 Task: Open a blank sheet, save the file as Selfcare.doc and add heading 'Self Care'Self Care ,with the parapraph,with the parapraph Self-care involves prioritizing one's physical, emotional, and mental well-being. It includes activities such as exercise, rest, pursuing hobbies, and setting boundaries. Engaging in self-care practices is essential for maintaining balance, preventing burnout, and nurturing a healthy relationship with oneself.Apply Font Style Freestyle Script And font size 12. Apply font style in  Heading Engravers MT and font size 14 Change heading alignment to  Left
Action: Mouse moved to (30, 23)
Screenshot: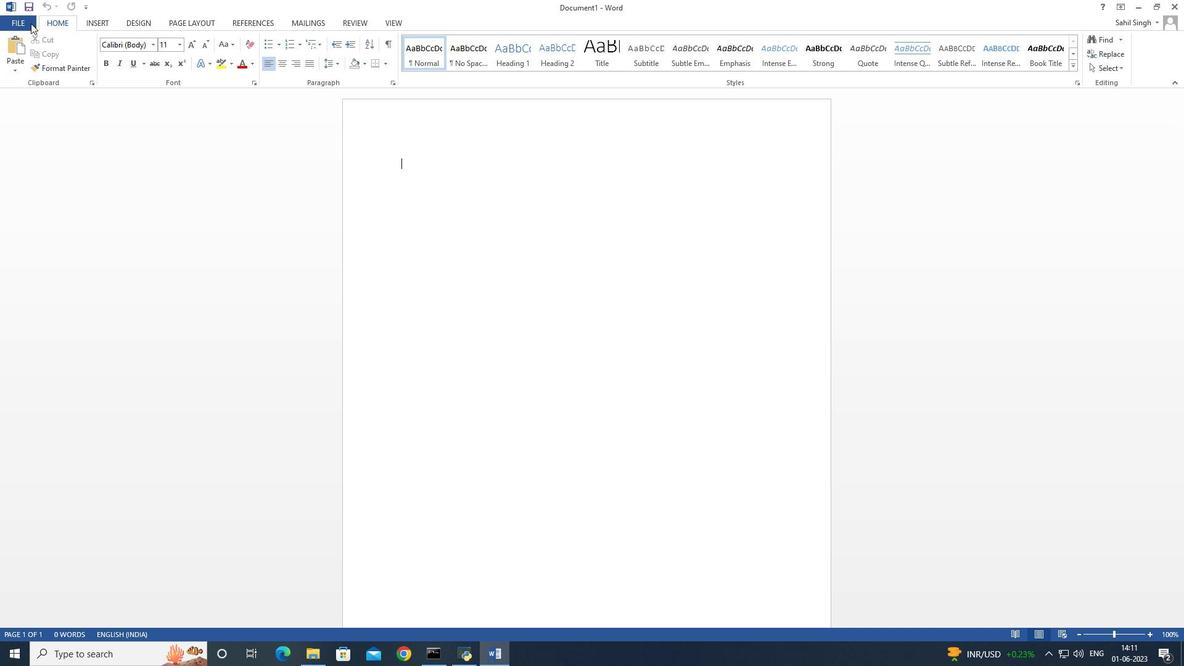 
Action: Mouse pressed left at (30, 23)
Screenshot: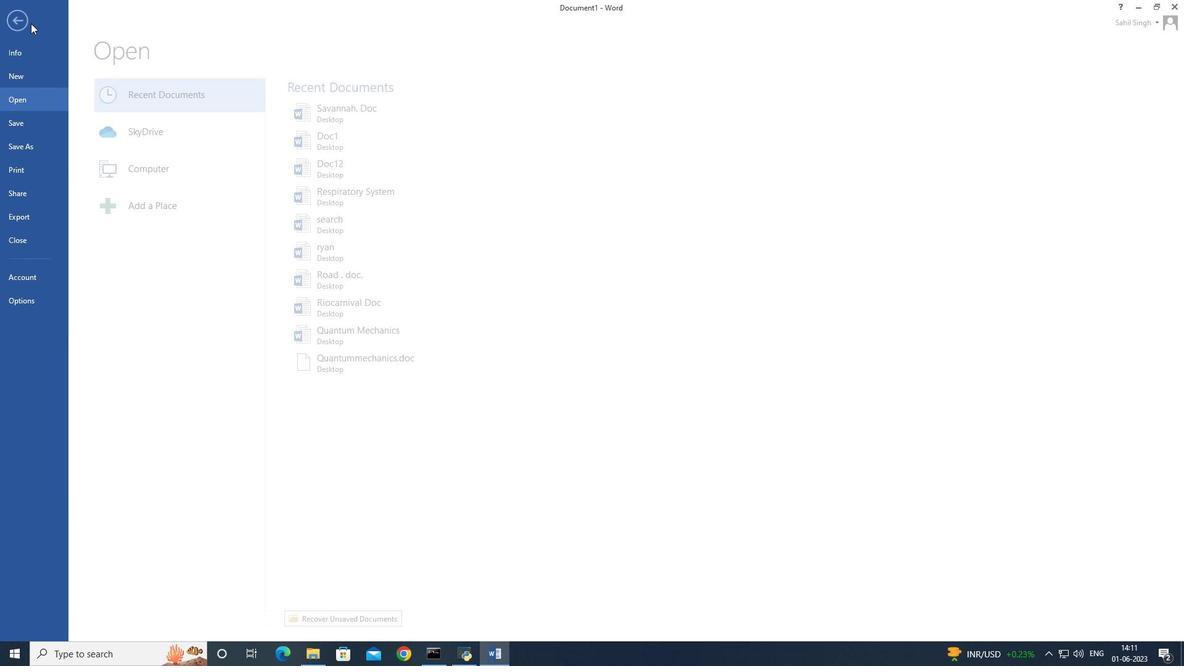 
Action: Mouse moved to (37, 80)
Screenshot: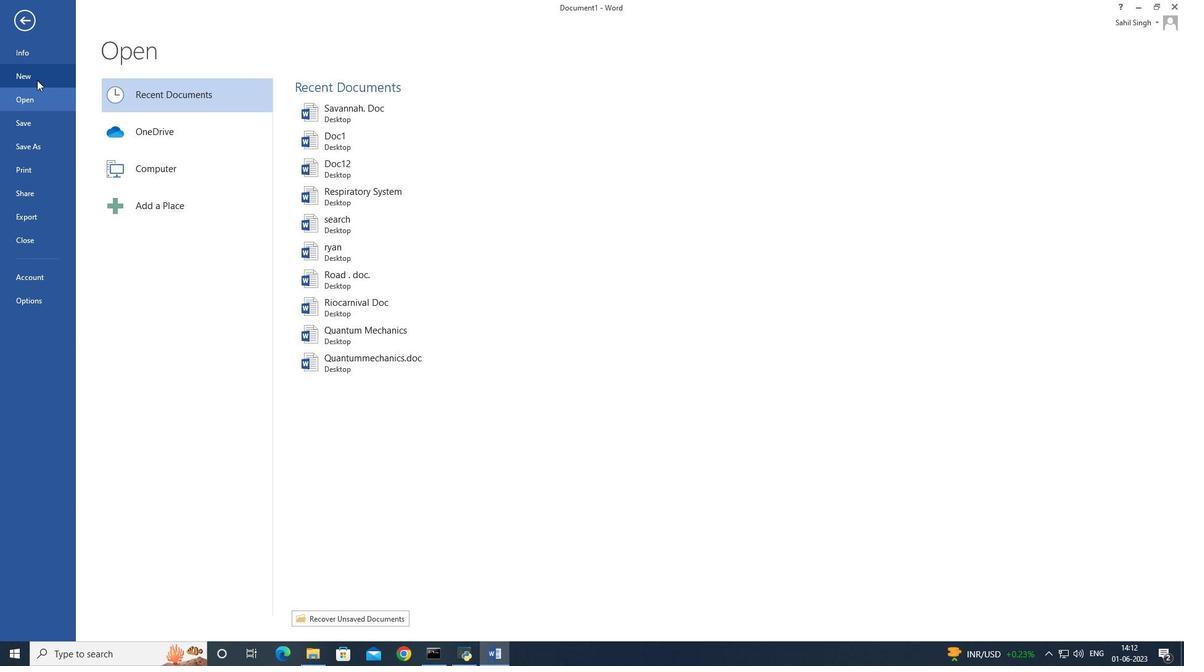 
Action: Mouse pressed left at (37, 80)
Screenshot: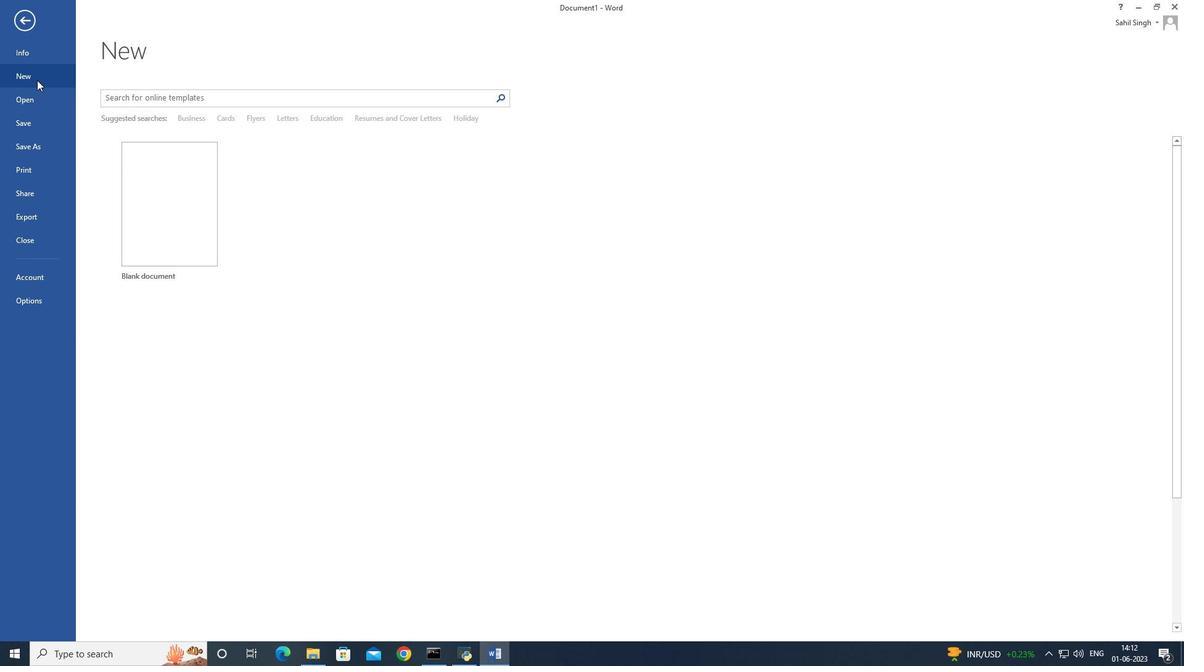 
Action: Mouse moved to (153, 244)
Screenshot: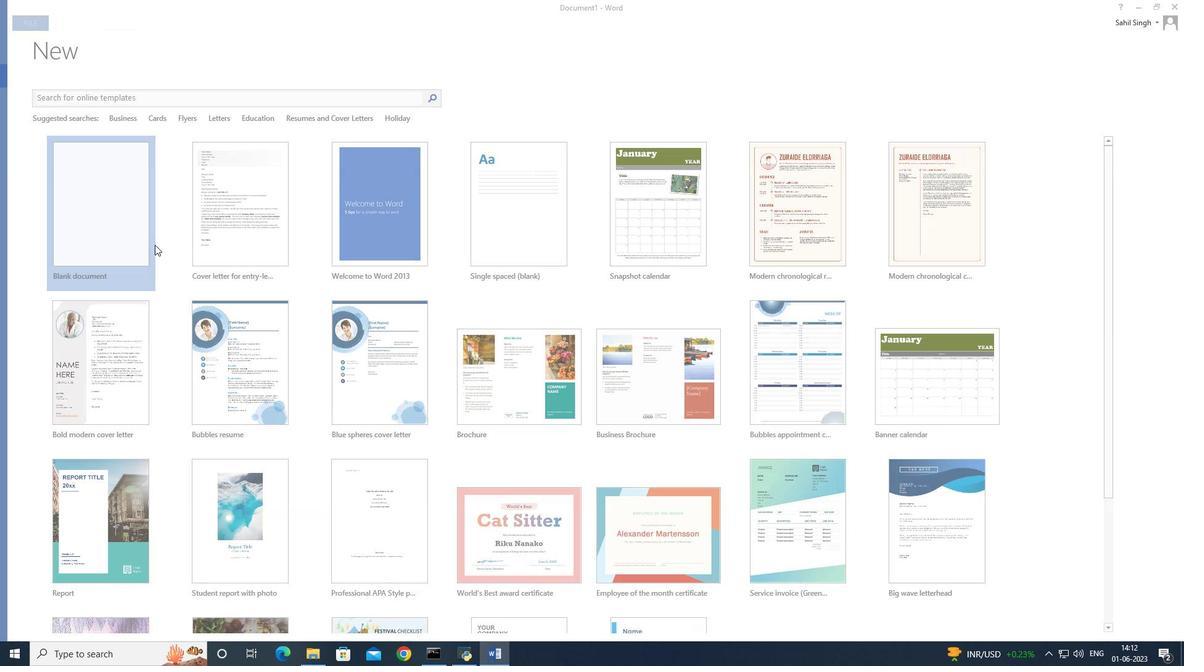 
Action: Mouse pressed left at (153, 244)
Screenshot: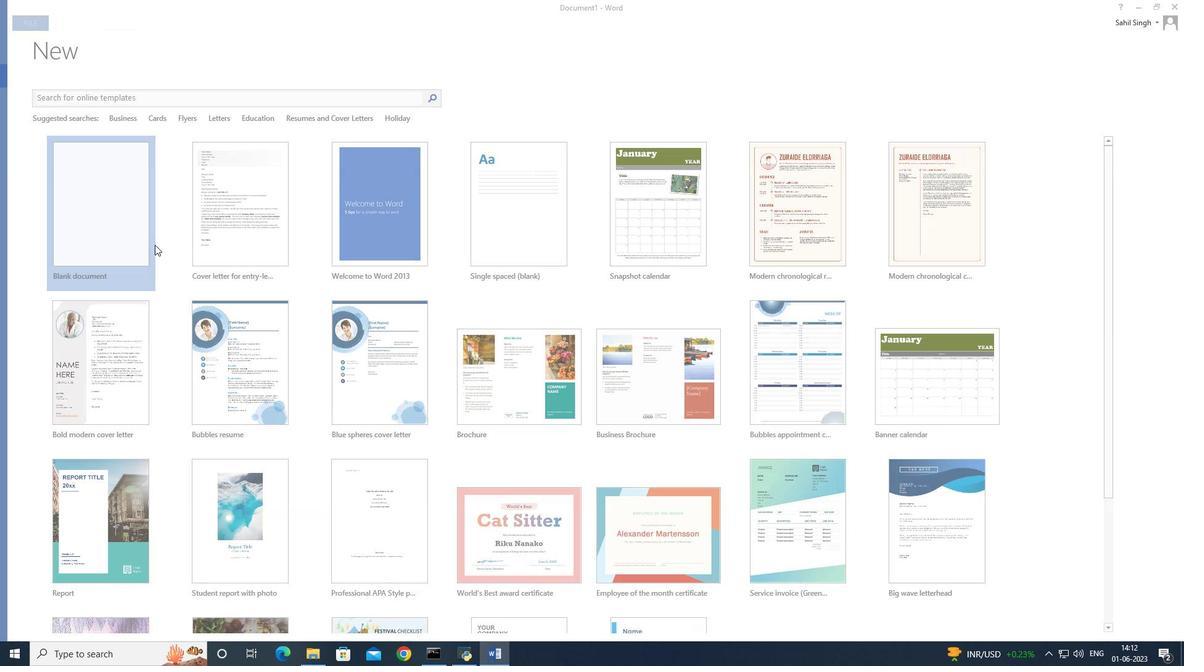 
Action: Mouse moved to (17, 22)
Screenshot: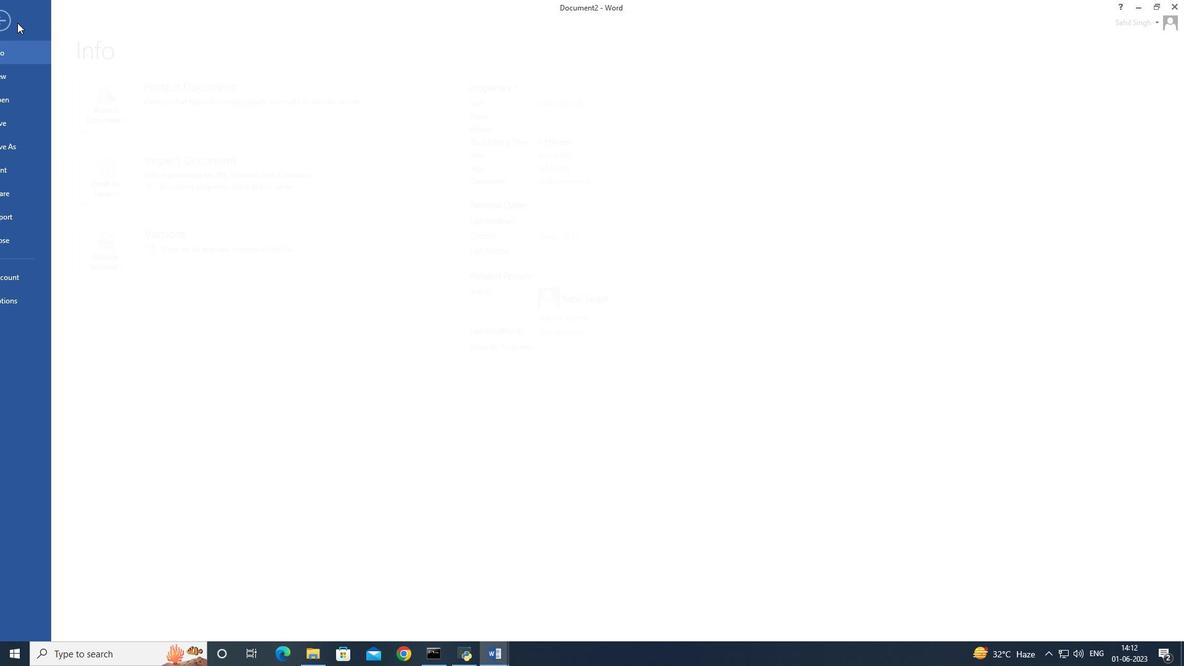 
Action: Mouse pressed left at (17, 22)
Screenshot: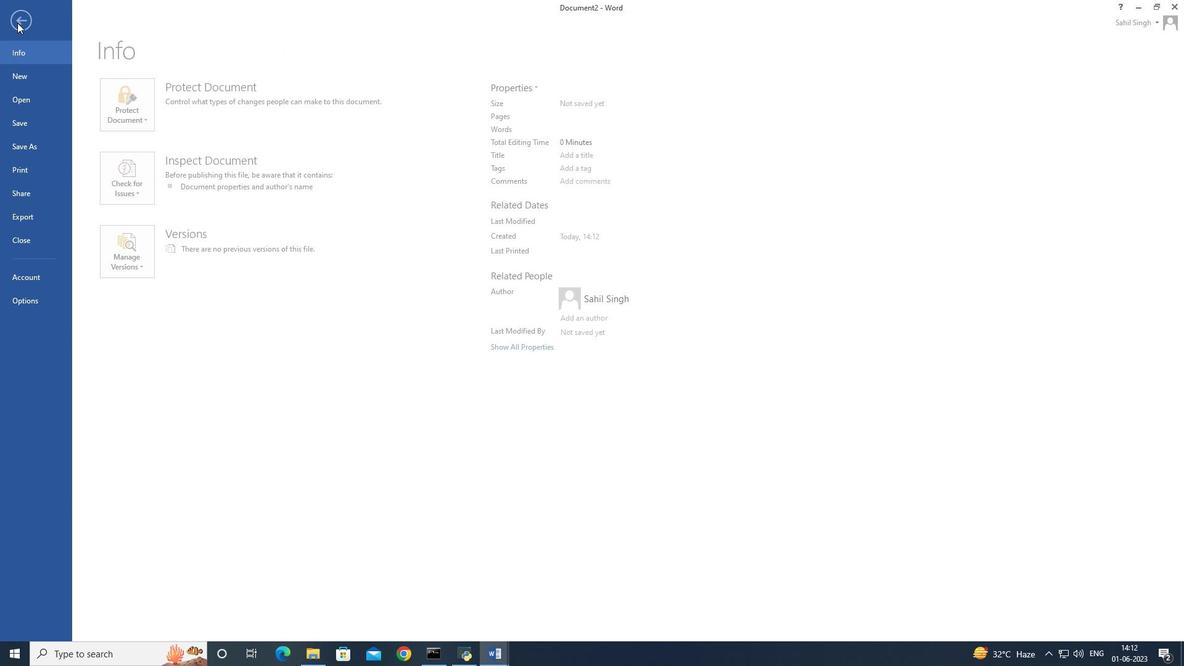 
Action: Mouse moved to (42, 147)
Screenshot: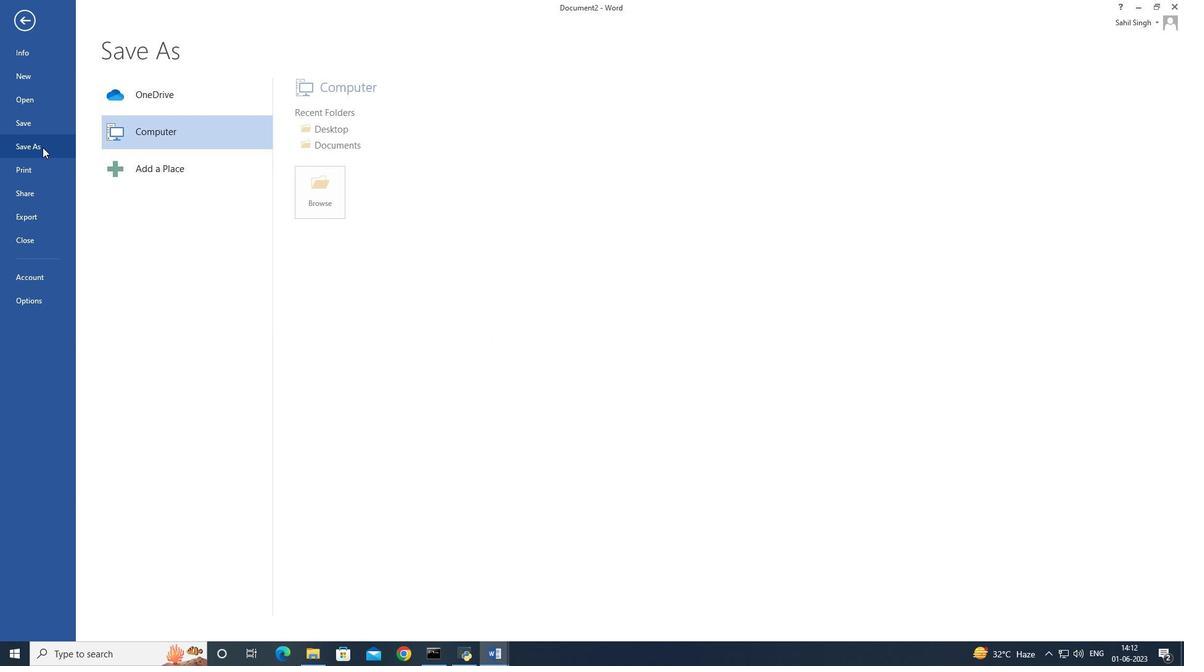
Action: Mouse pressed left at (42, 147)
Screenshot: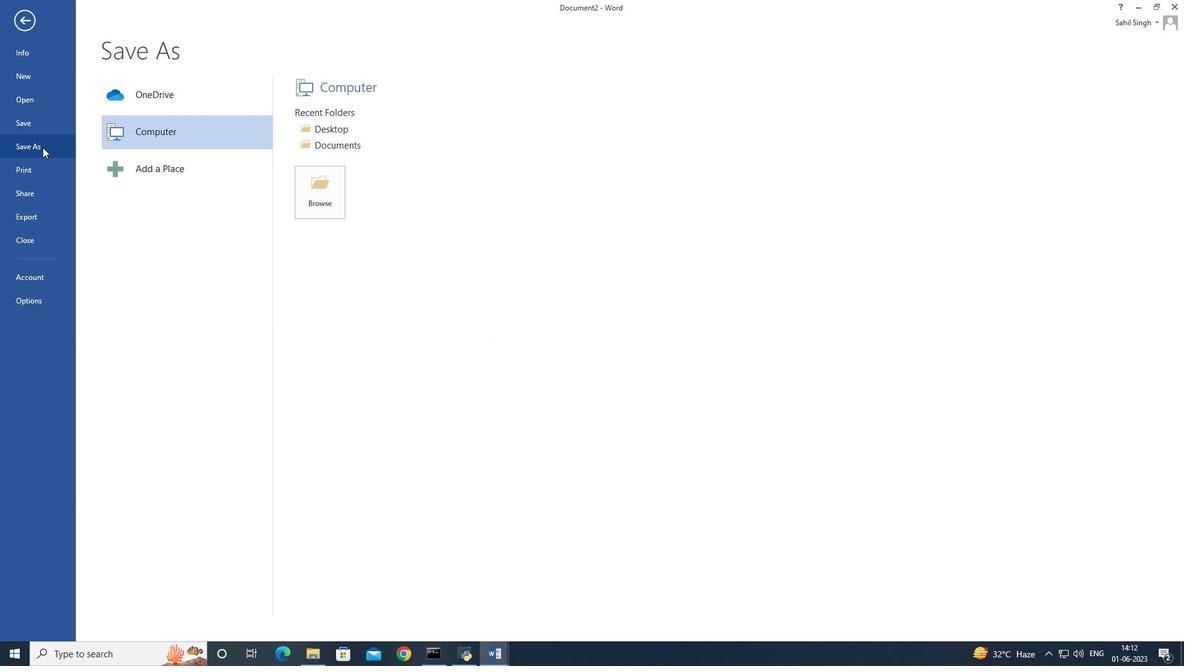 
Action: Mouse moved to (373, 127)
Screenshot: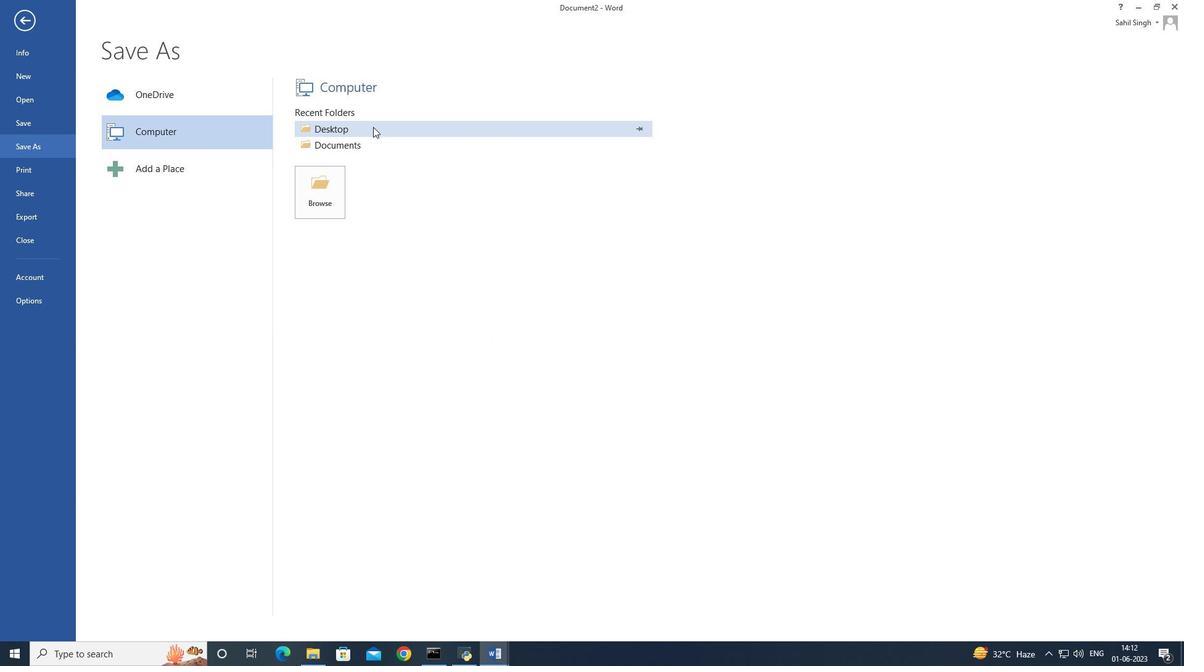 
Action: Mouse pressed left at (373, 127)
Screenshot: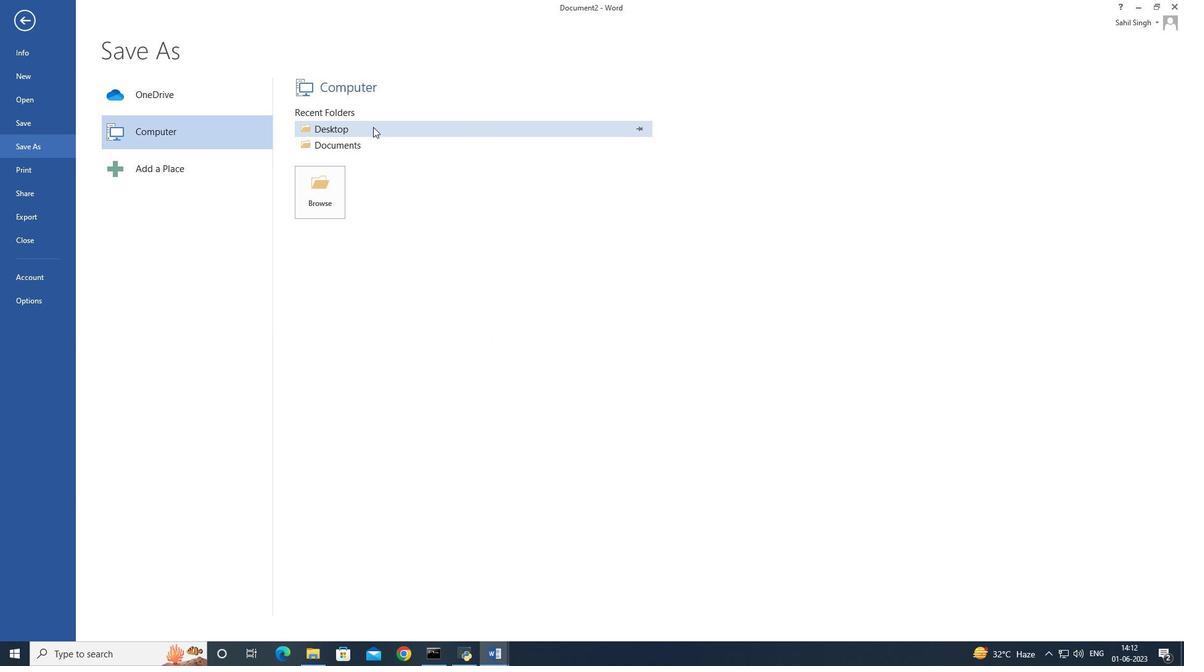 
Action: Mouse moved to (206, 237)
Screenshot: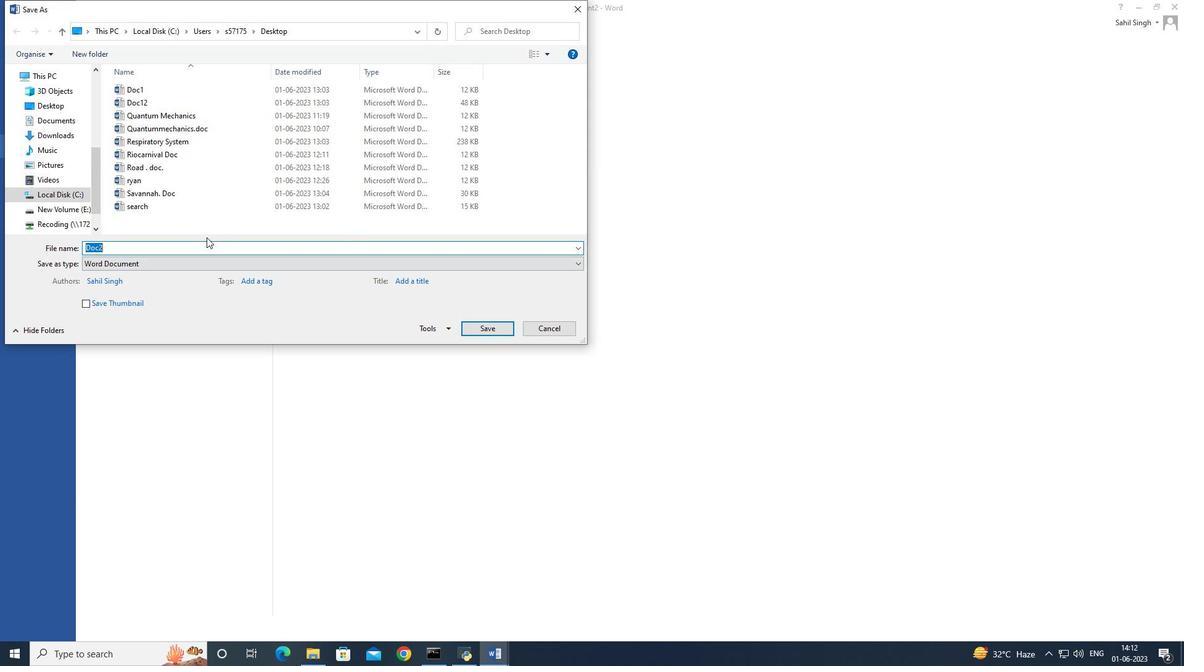 
Action: Key pressed <Key.backspace><Key.shift>Selfcare<Key.space>.<Key.space>doc
Screenshot: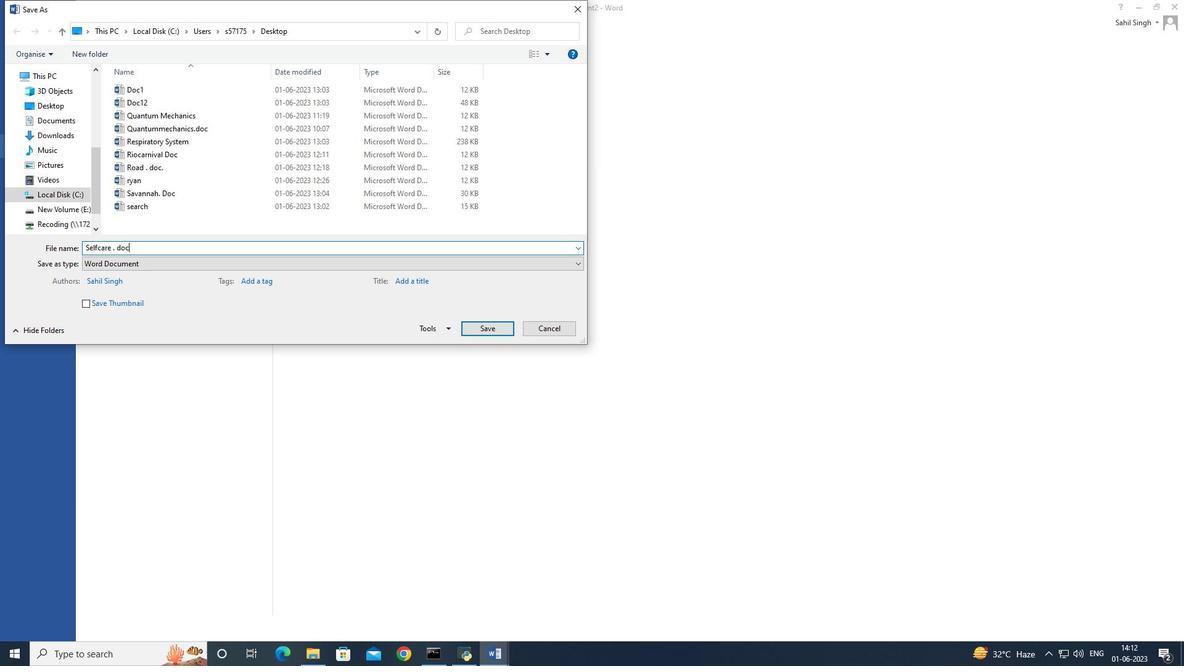 
Action: Mouse moved to (492, 328)
Screenshot: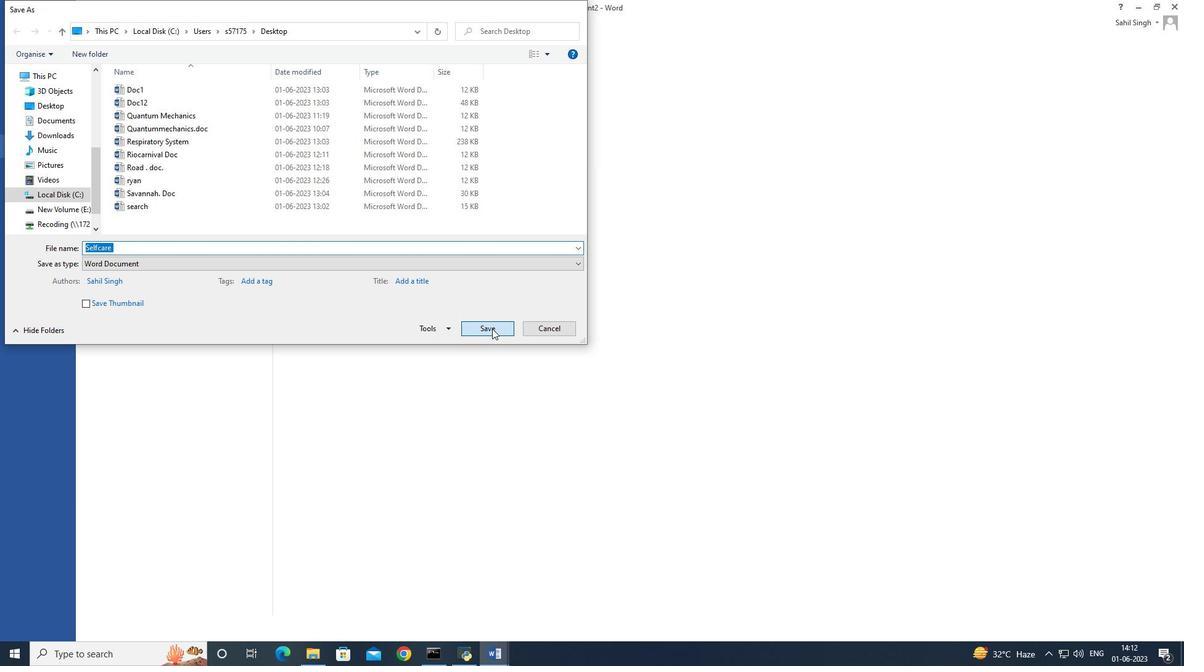 
Action: Mouse pressed left at (492, 328)
Screenshot: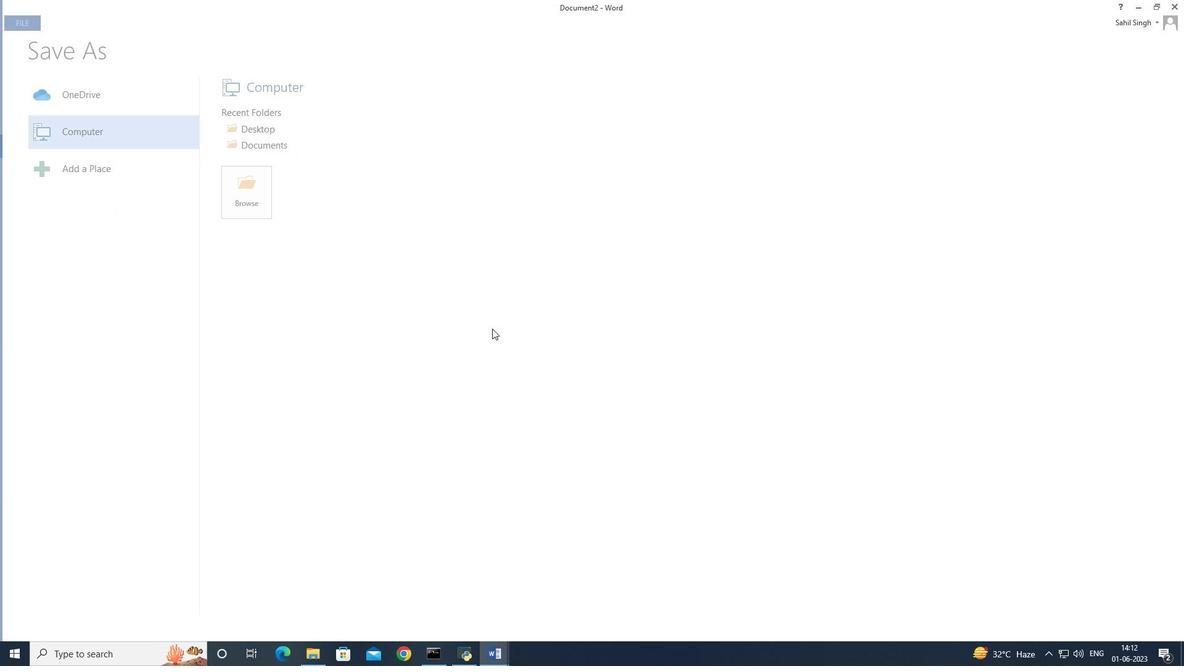 
Action: Mouse moved to (612, 48)
Screenshot: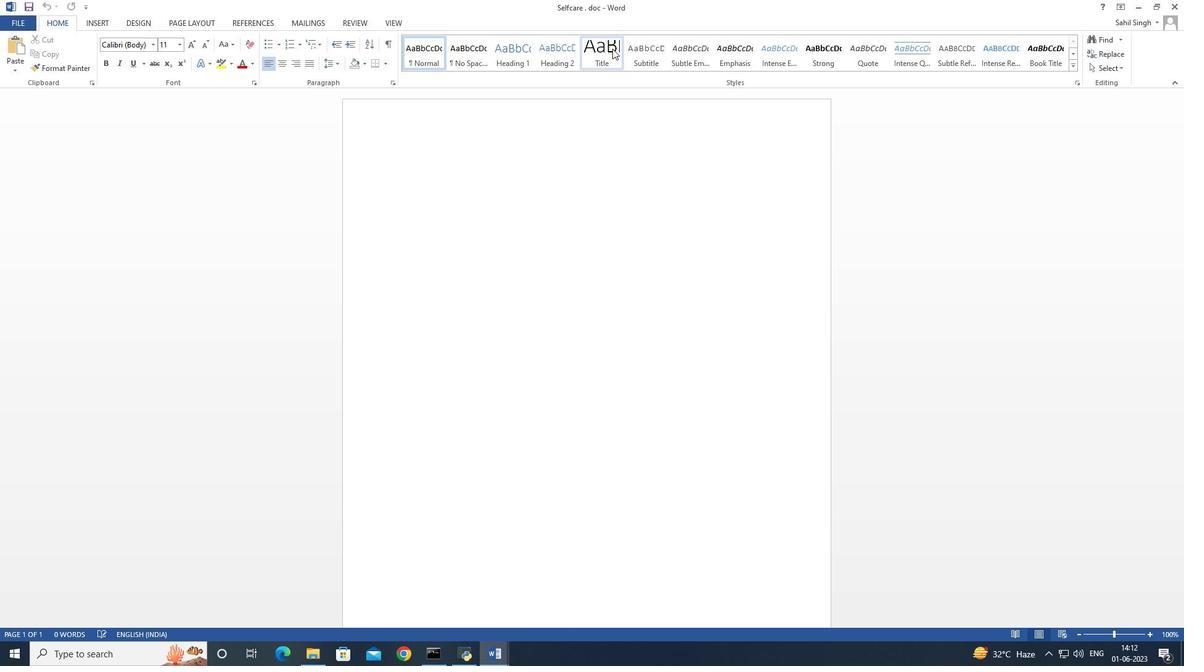 
Action: Mouse pressed left at (609, 48)
Screenshot: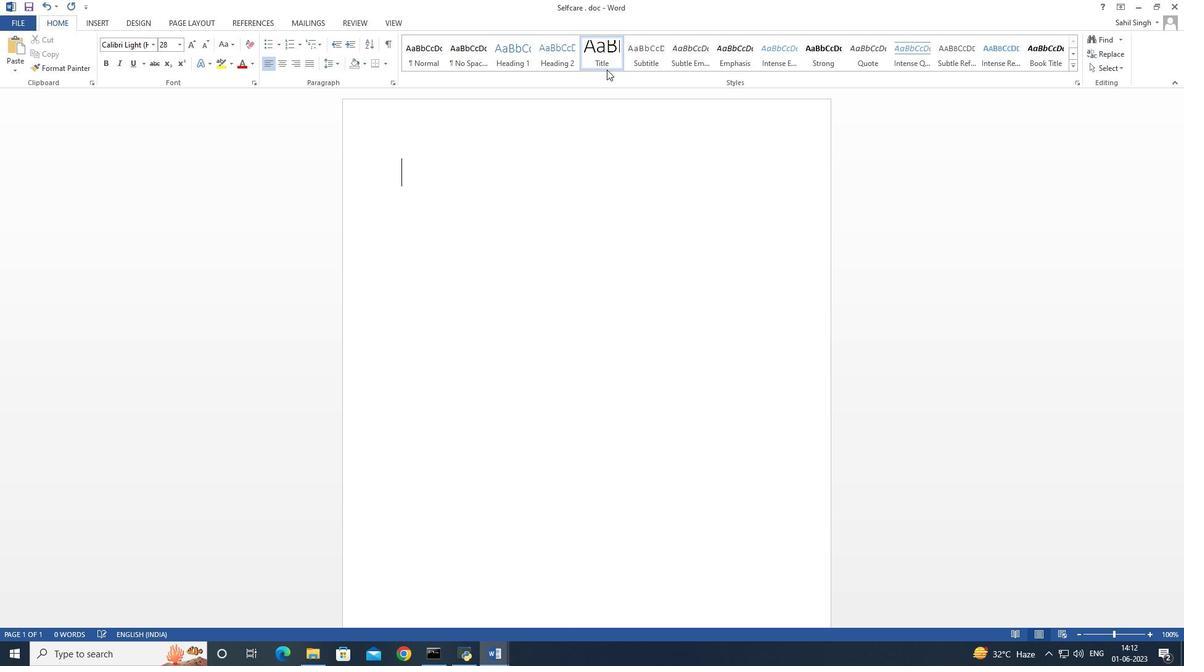 
Action: Mouse moved to (480, 240)
Screenshot: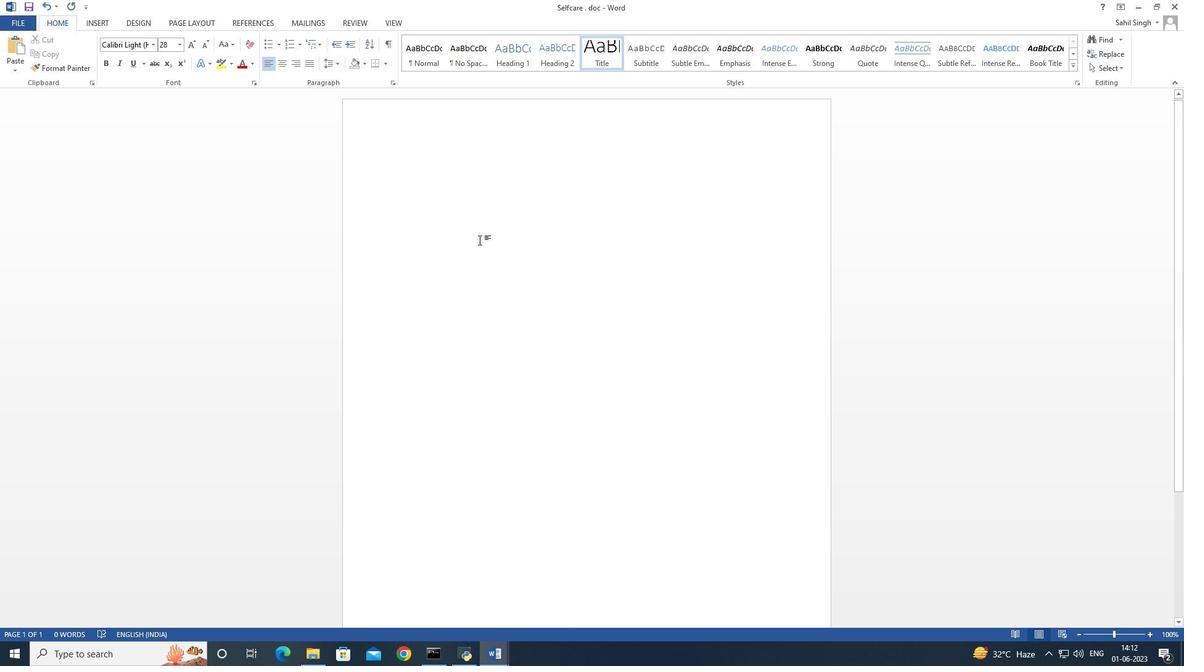 
Action: Key pressed <Key.shift>Self<Key.space><Key.shift>Care<Key.space><Key.backspace><Key.space><Key.backspace><Key.backspace><Key.backspace><Key.backspace><Key.backspace><Key.backspace><Key.backspace><Key.backspace><Key.backspace><Key.backspace><Key.shift>Sw<Key.backspace>el;<Key.backspace>f<Key.space><Key.shift>Care<Key.down><Key.enter>
Screenshot: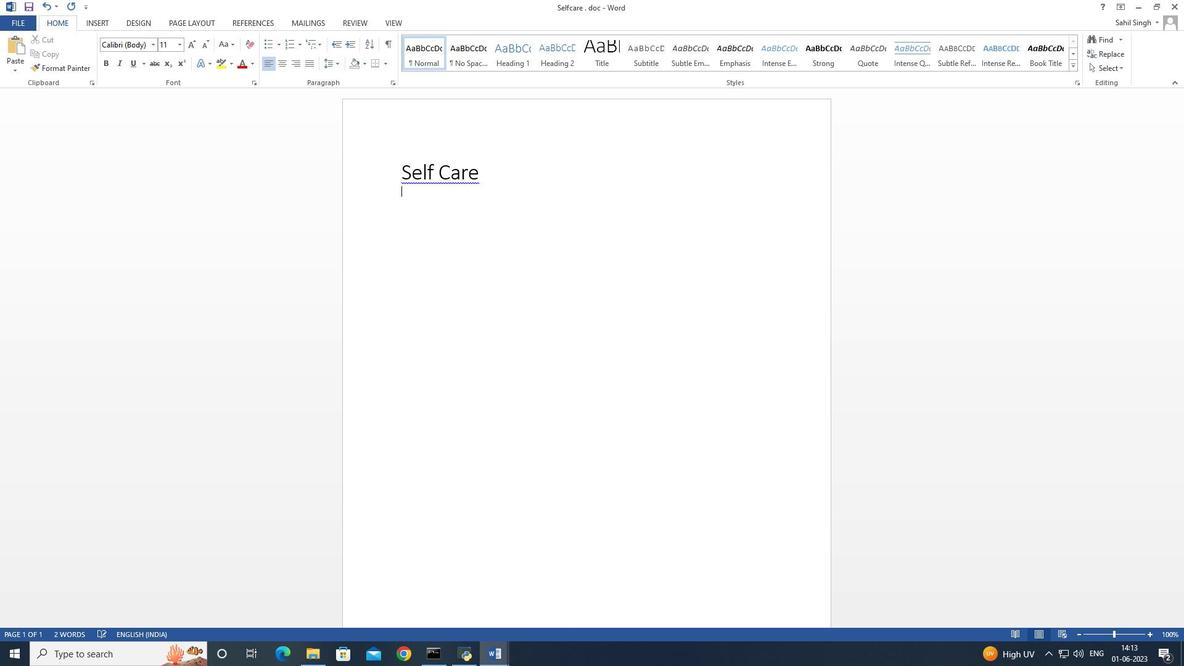 
Action: Mouse moved to (382, 195)
Screenshot: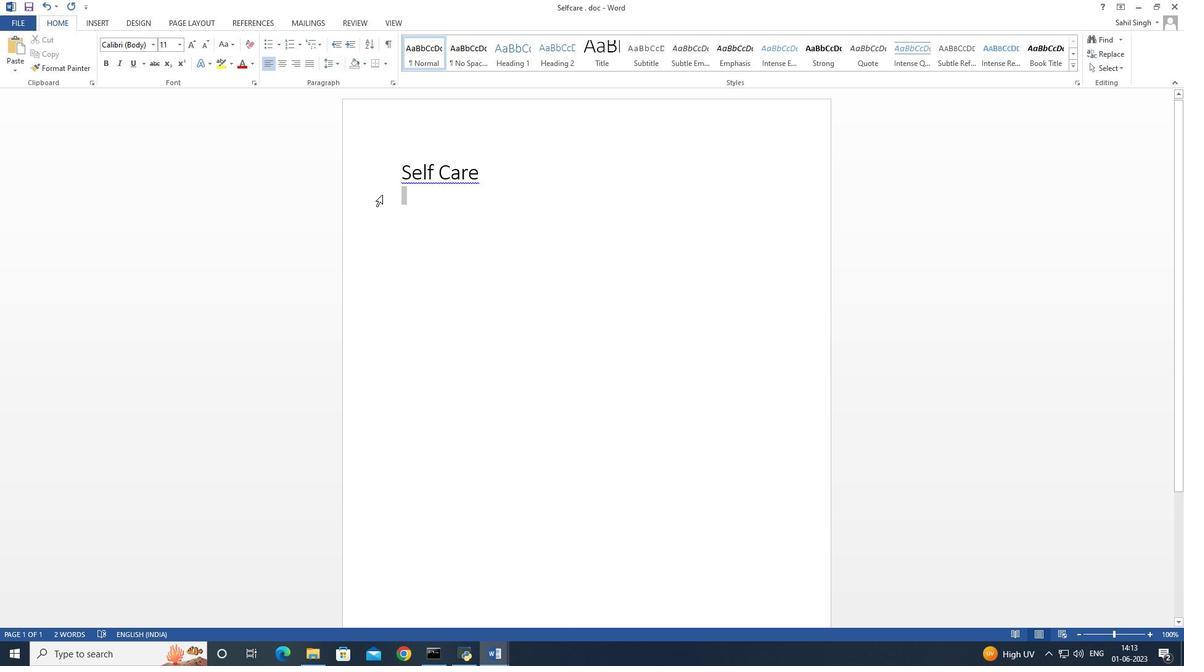 
Action: Mouse pressed left at (382, 195)
Screenshot: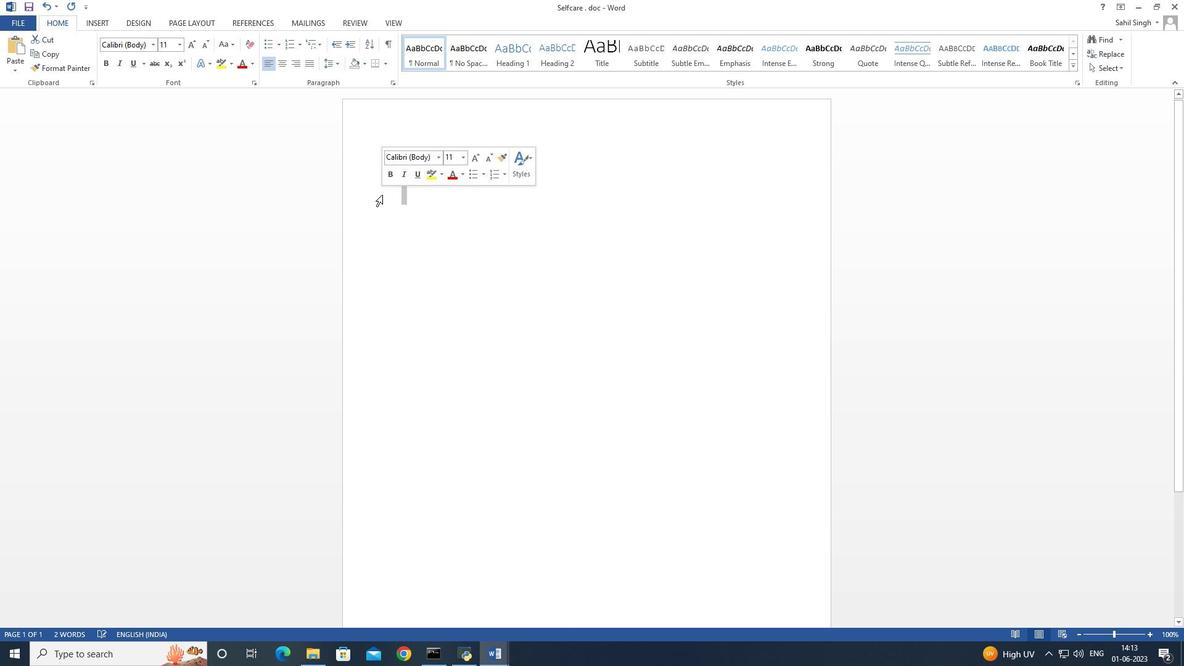 
Action: Mouse moved to (559, 241)
Screenshot: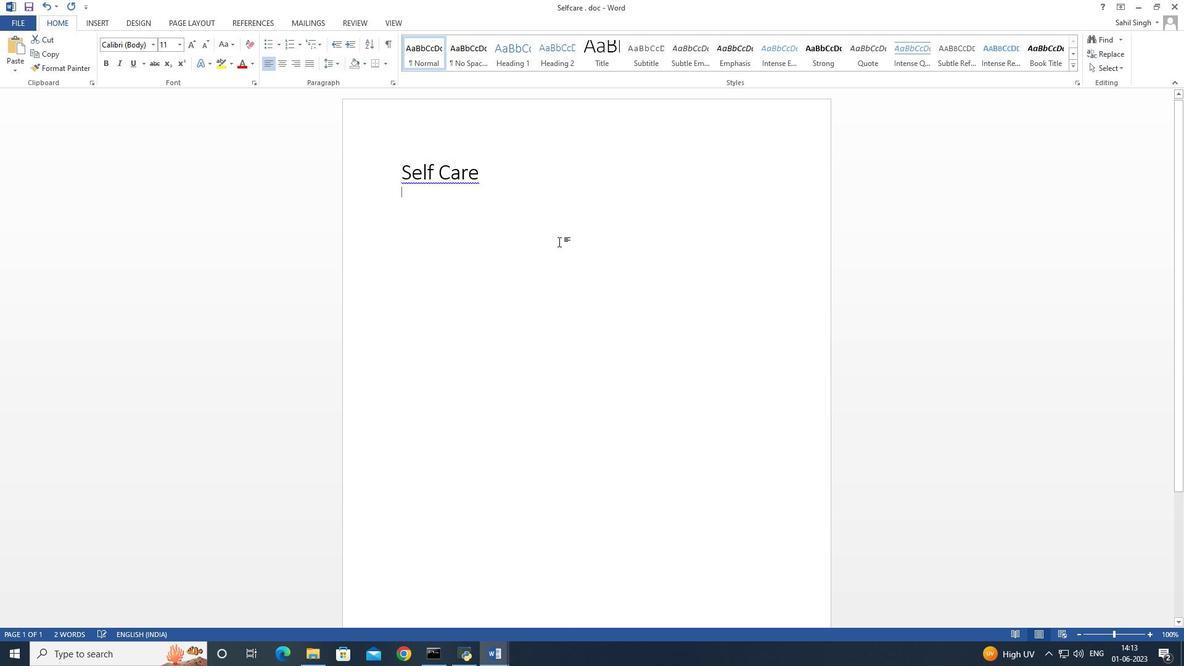 
Action: Mouse pressed left at (559, 241)
Screenshot: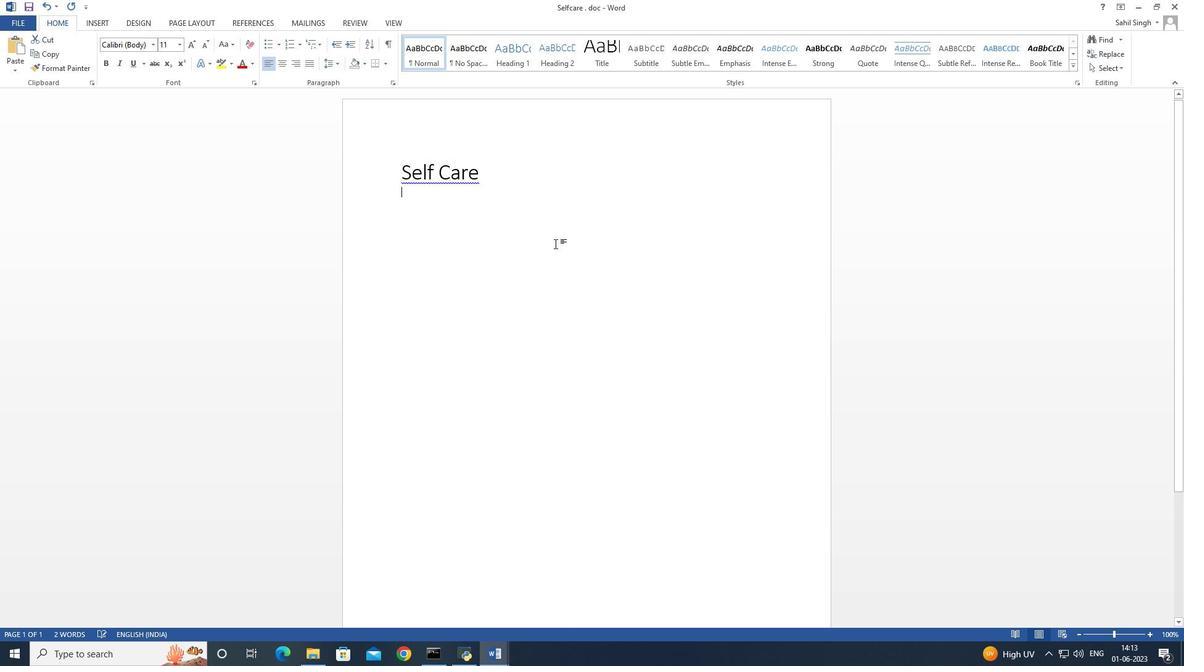 
Action: Mouse moved to (491, 171)
Screenshot: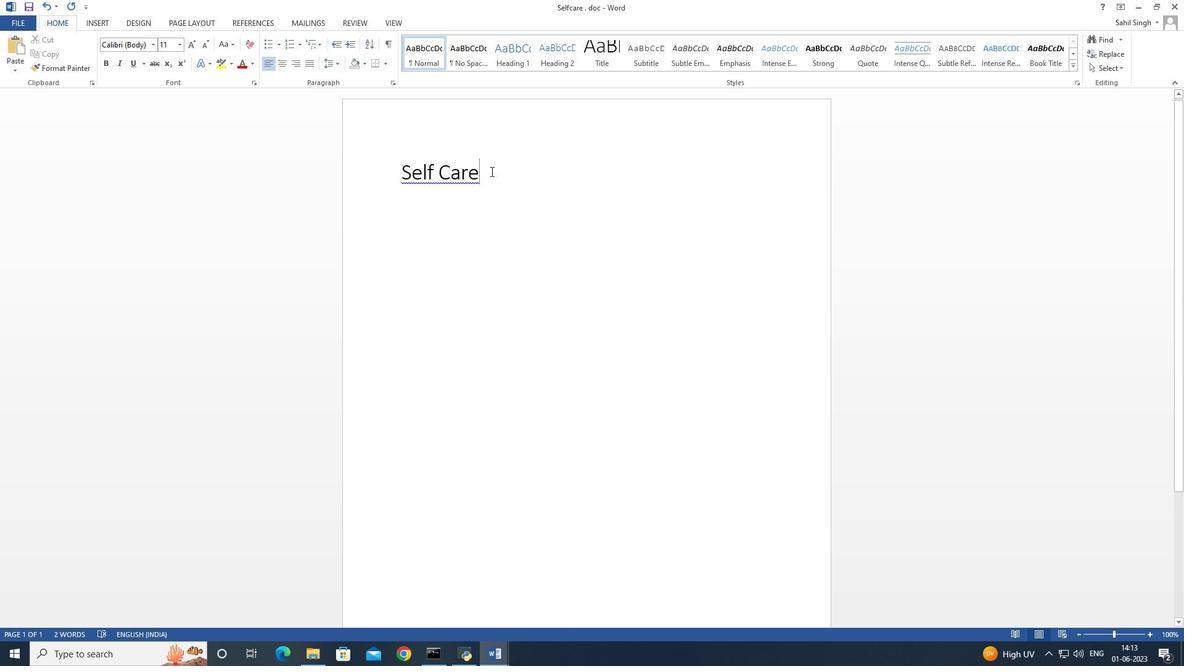 
Action: Mouse pressed left at (491, 171)
Screenshot: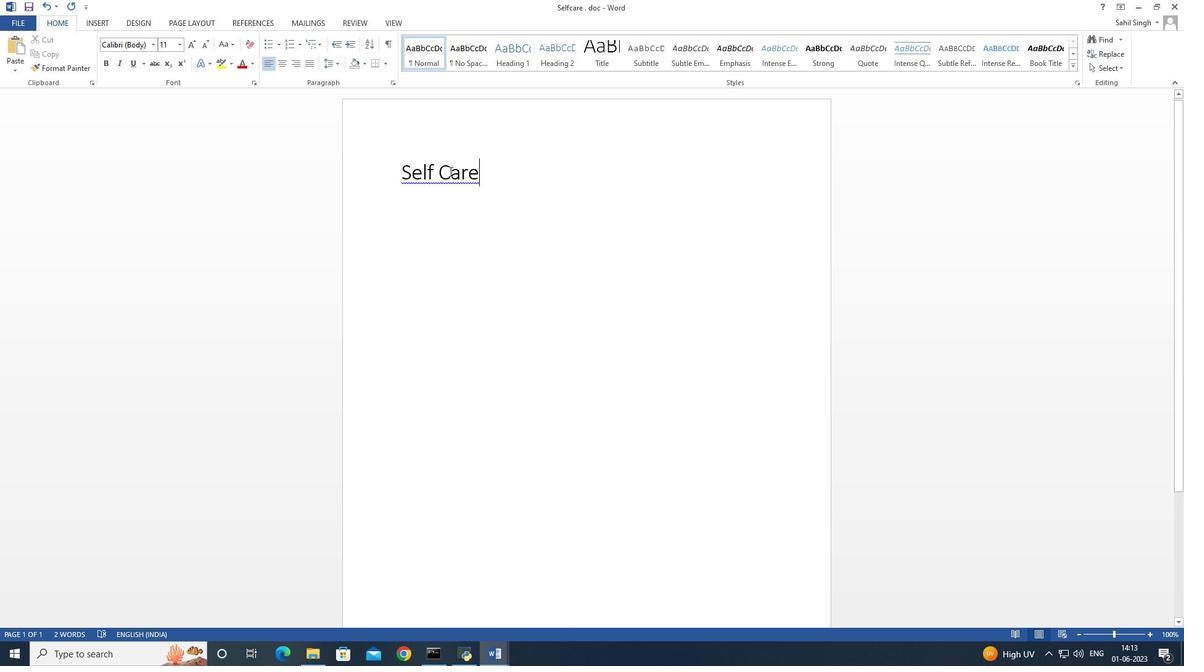 
Action: Mouse moved to (402, 174)
Screenshot: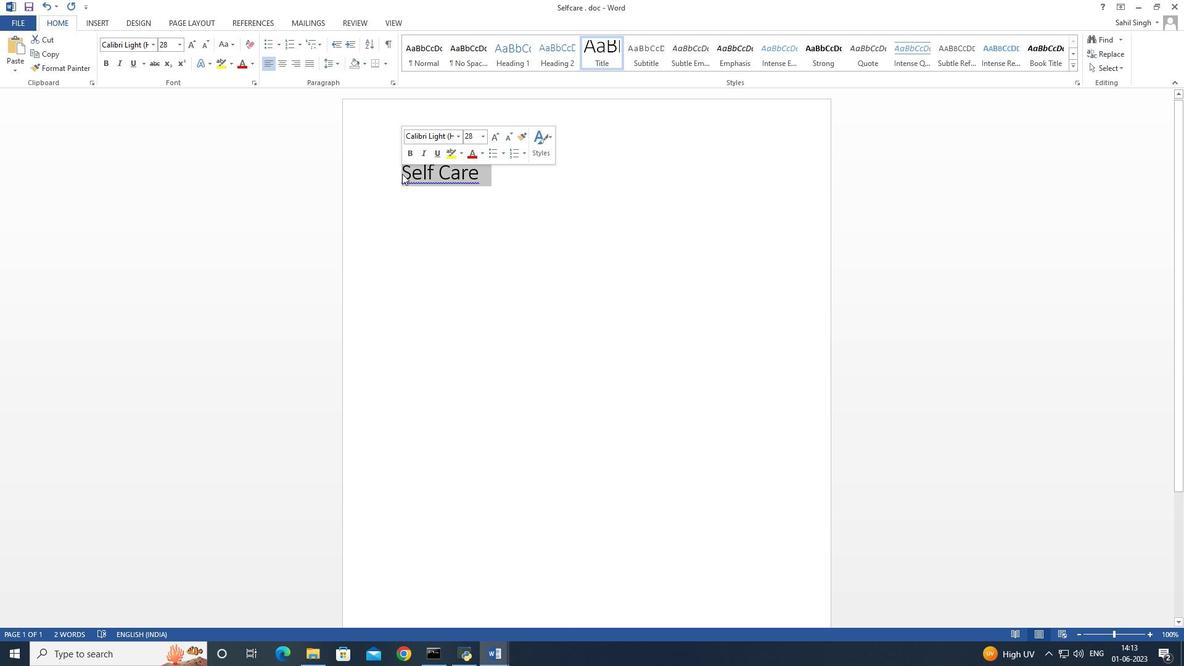 
Action: Key pressed <Key.delete>
Screenshot: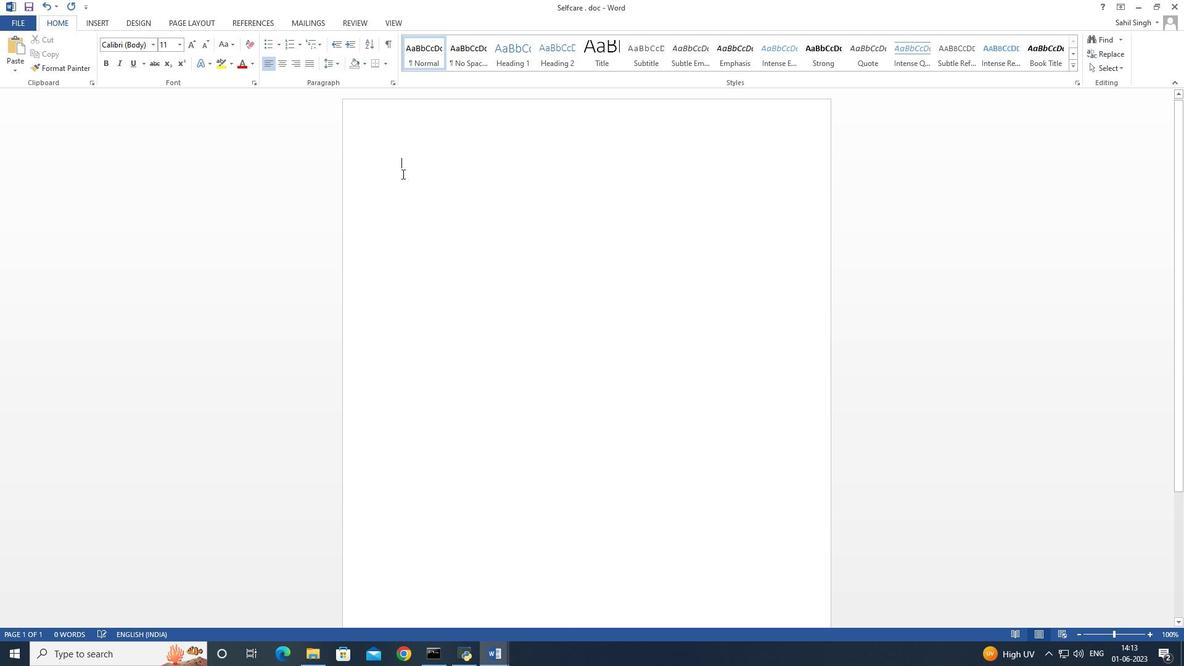 
Action: Mouse moved to (513, 54)
Screenshot: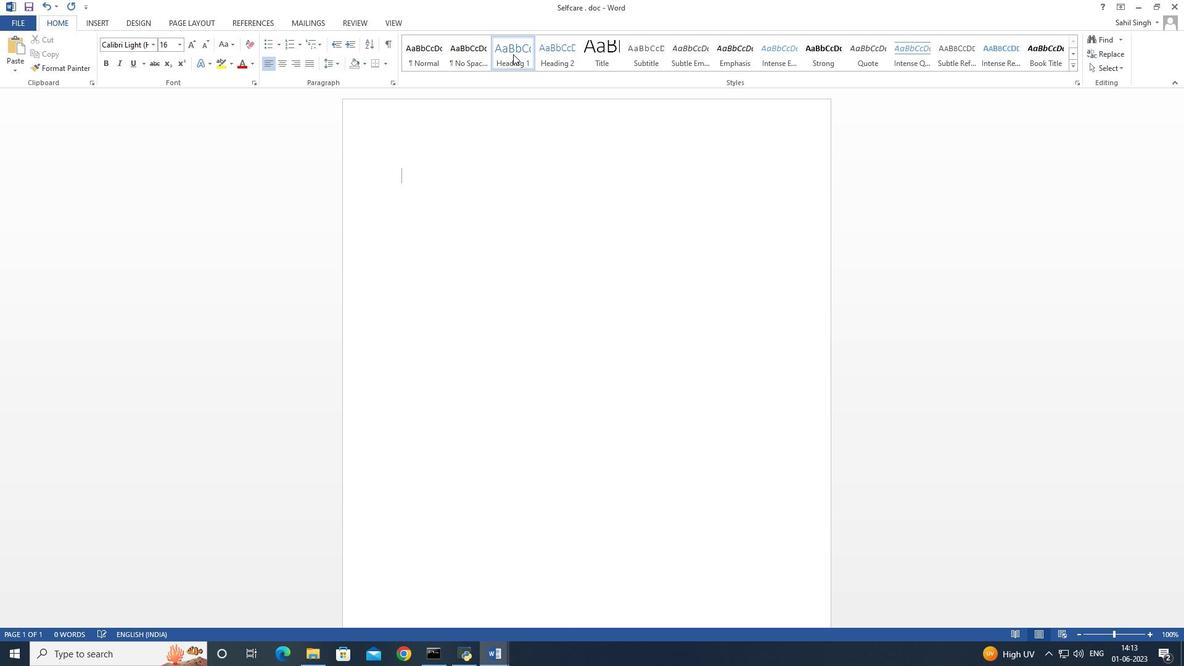 
Action: Mouse pressed left at (513, 54)
Screenshot: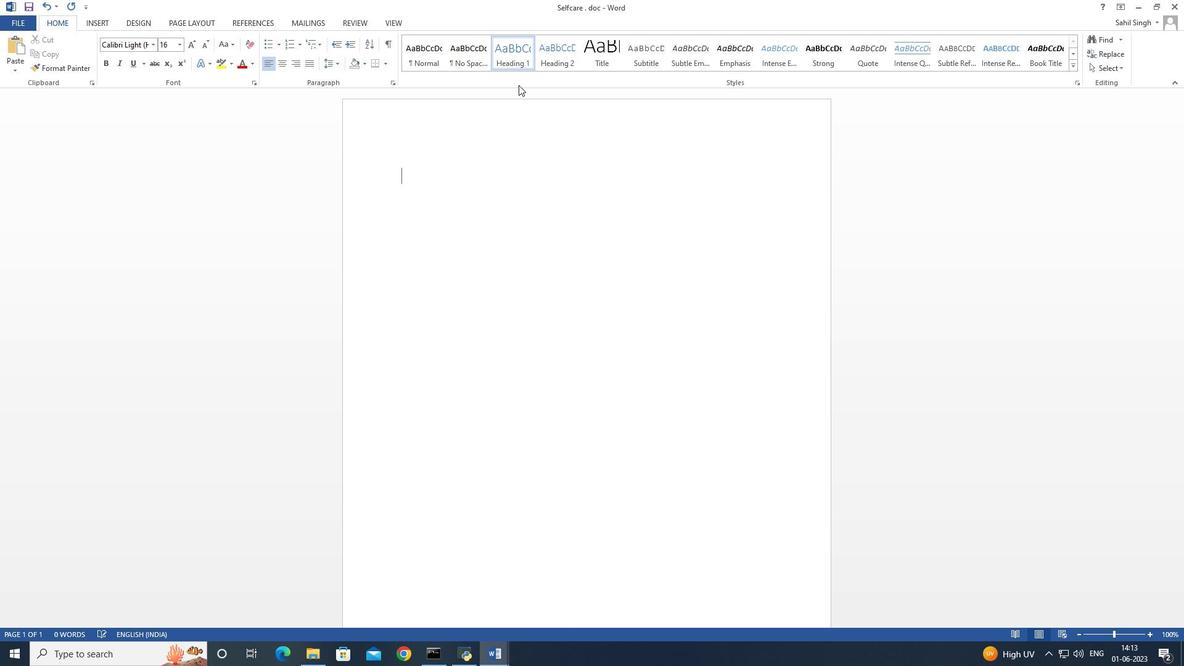 
Action: Mouse moved to (522, 180)
Screenshot: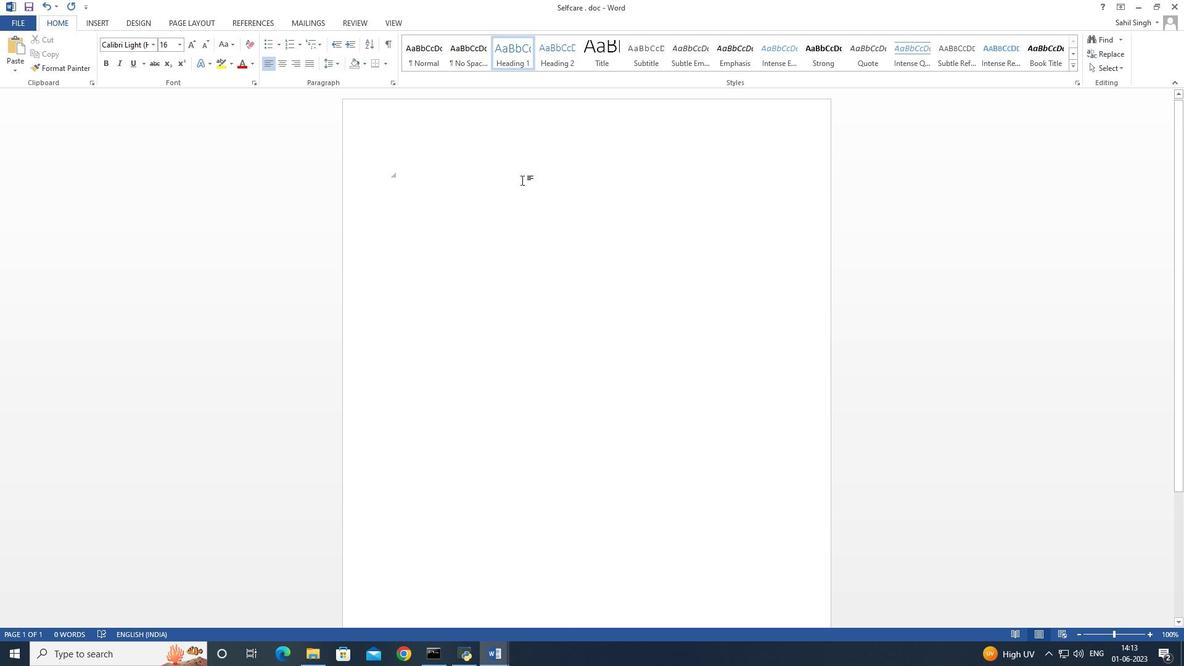 
Action: Key pressed <Key.right><Key.right><Key.right>
Screenshot: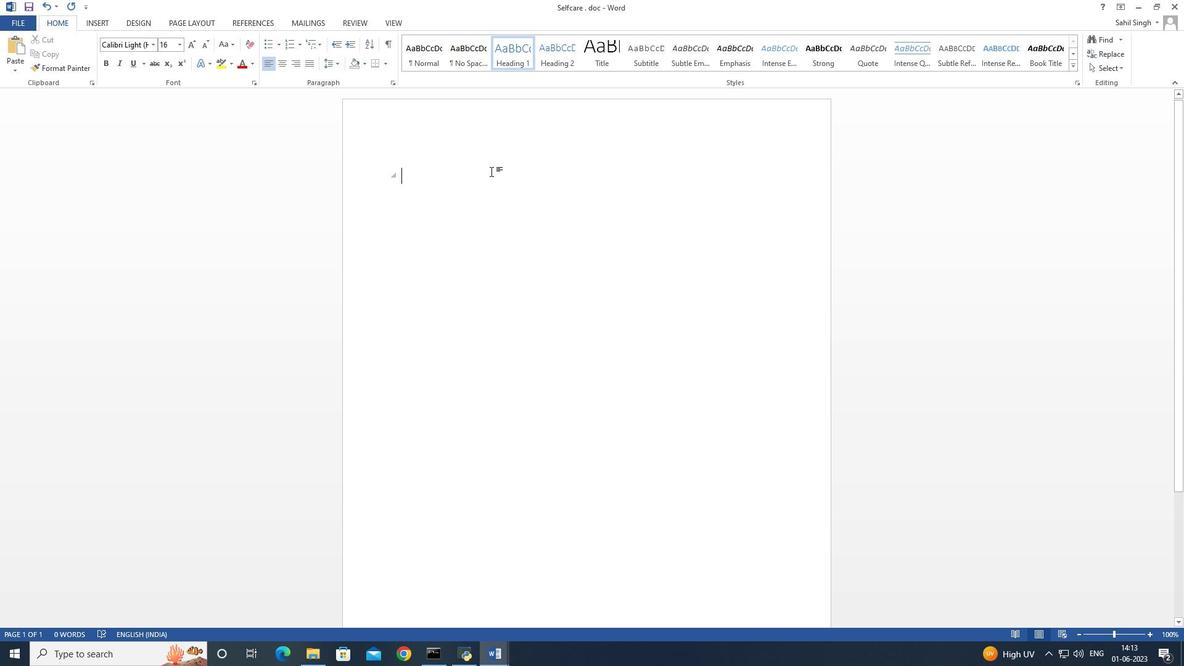 
Action: Mouse moved to (488, 167)
Screenshot: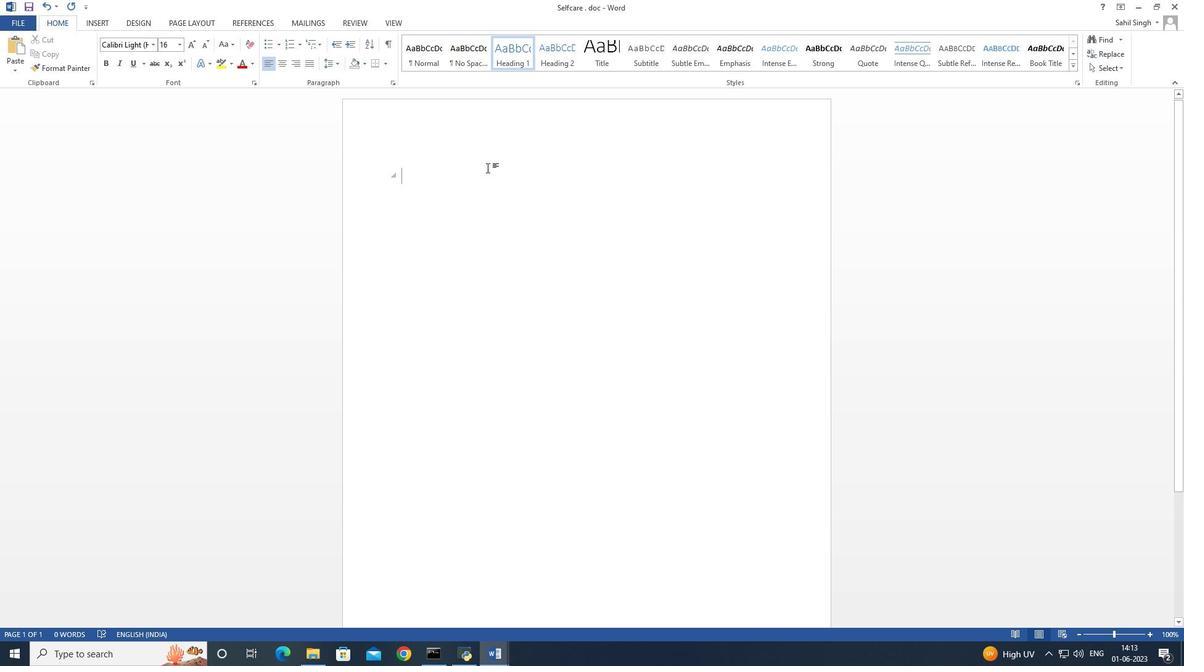 
Action: Mouse pressed left at (488, 167)
Screenshot: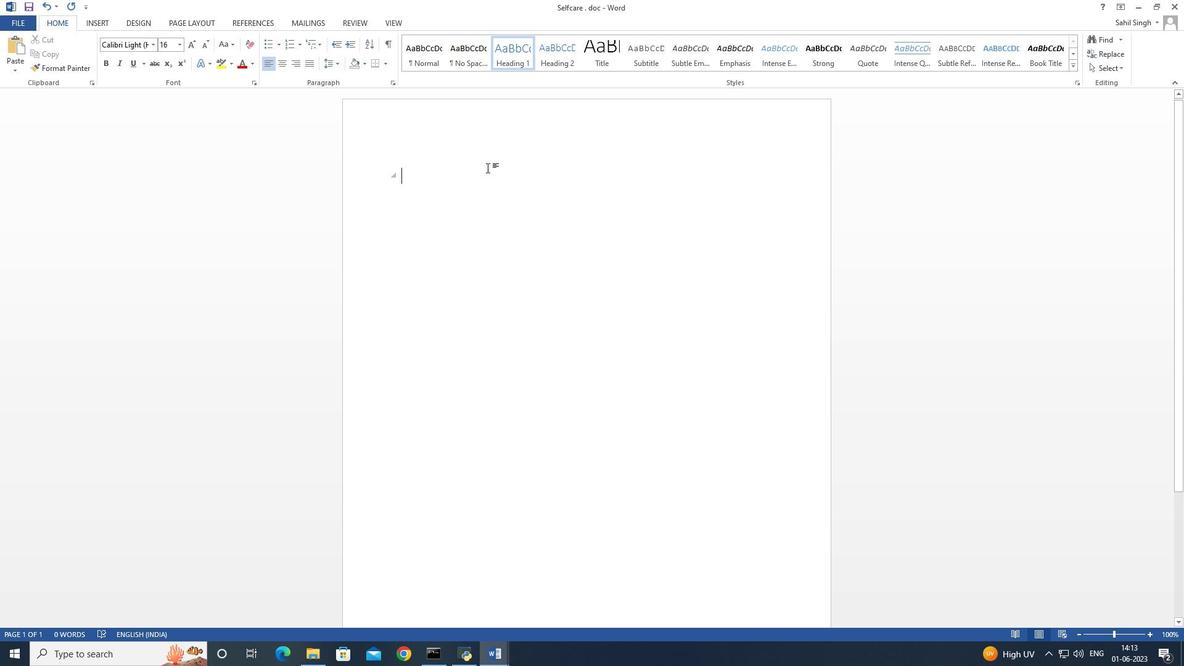 
Action: Mouse pressed left at (488, 167)
Screenshot: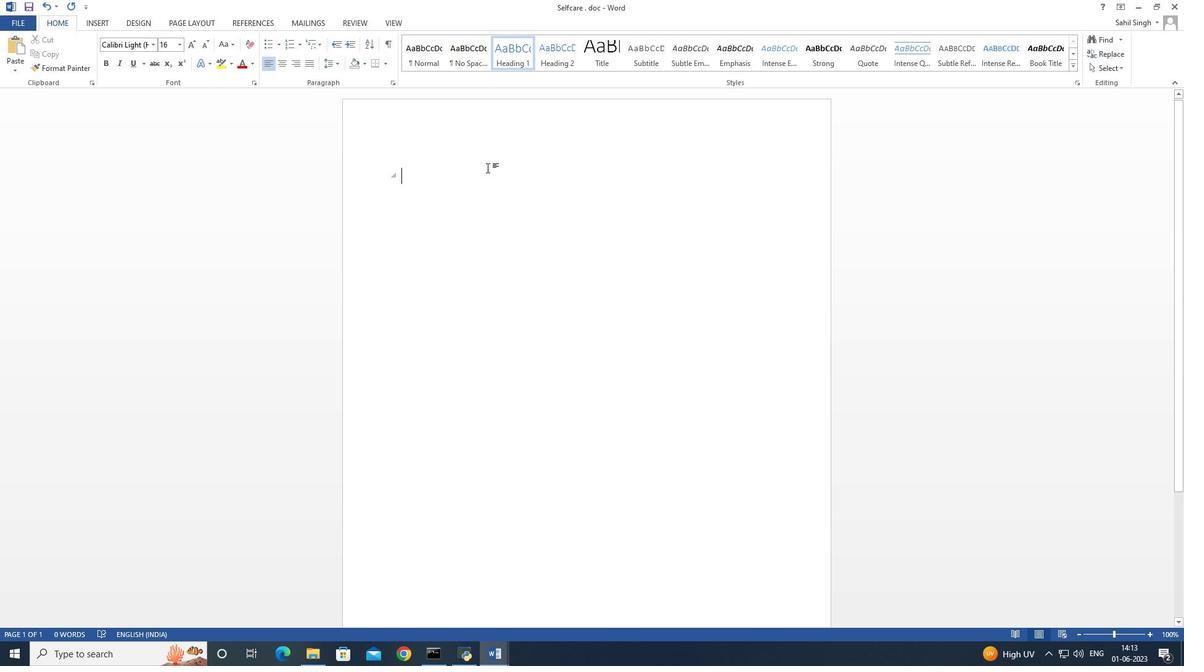 
Action: Key pressed <Key.shift>S<Key.backspace>
Screenshot: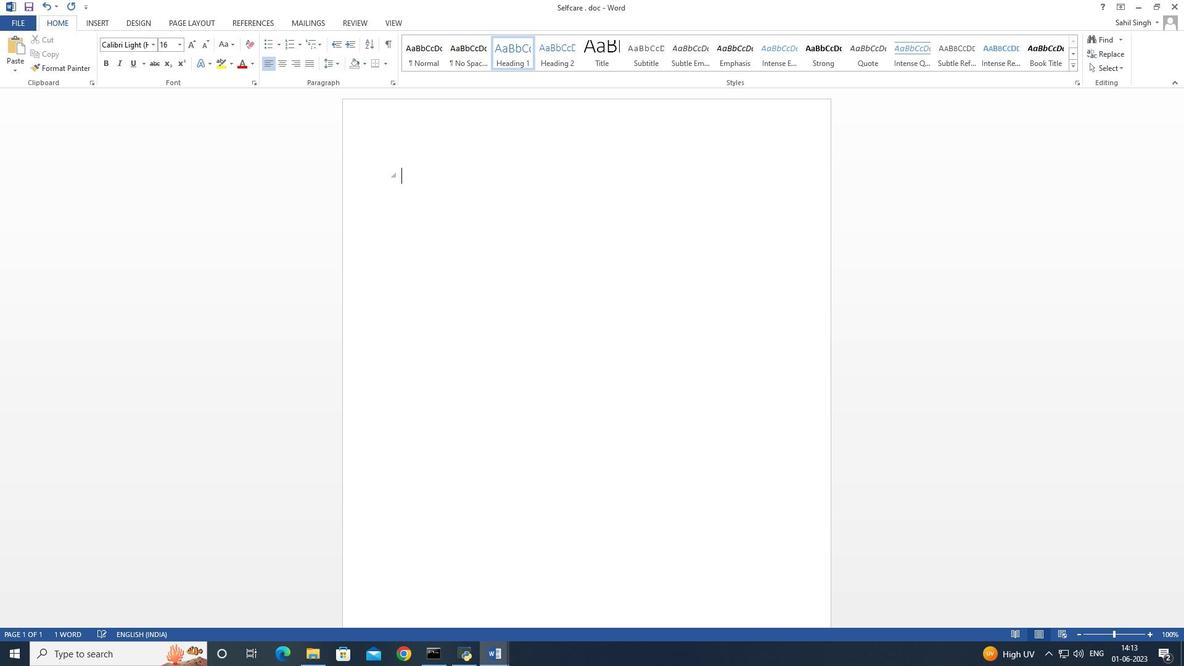 
Action: Mouse moved to (548, 50)
Screenshot: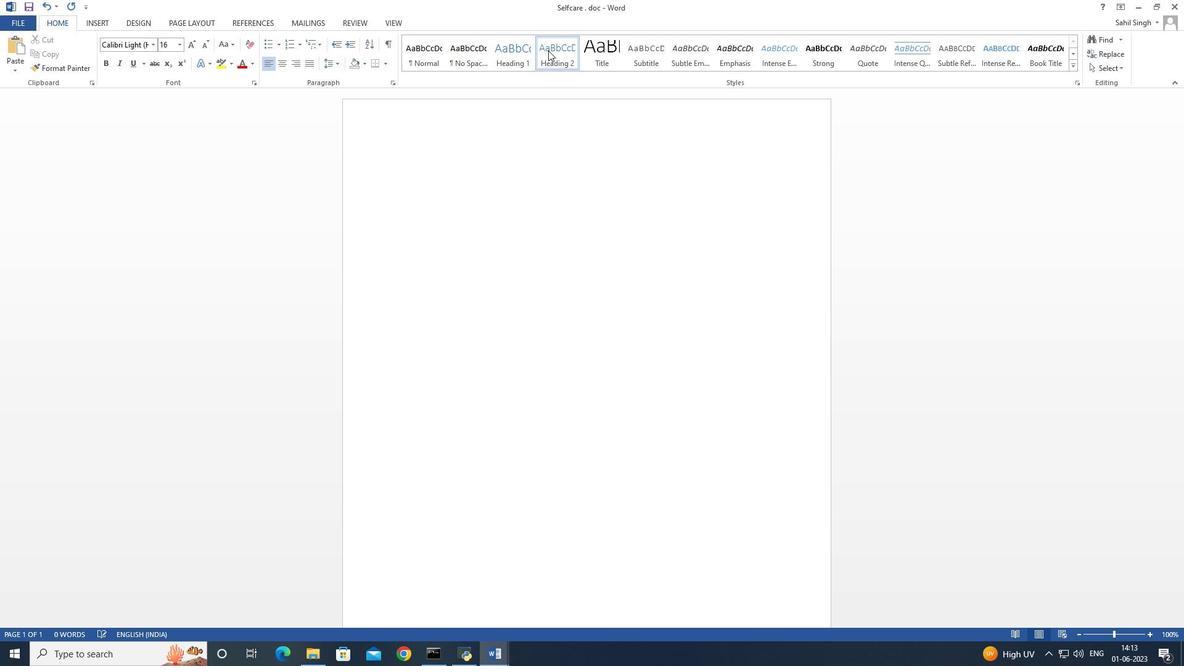 
Action: Mouse pressed left at (548, 50)
Screenshot: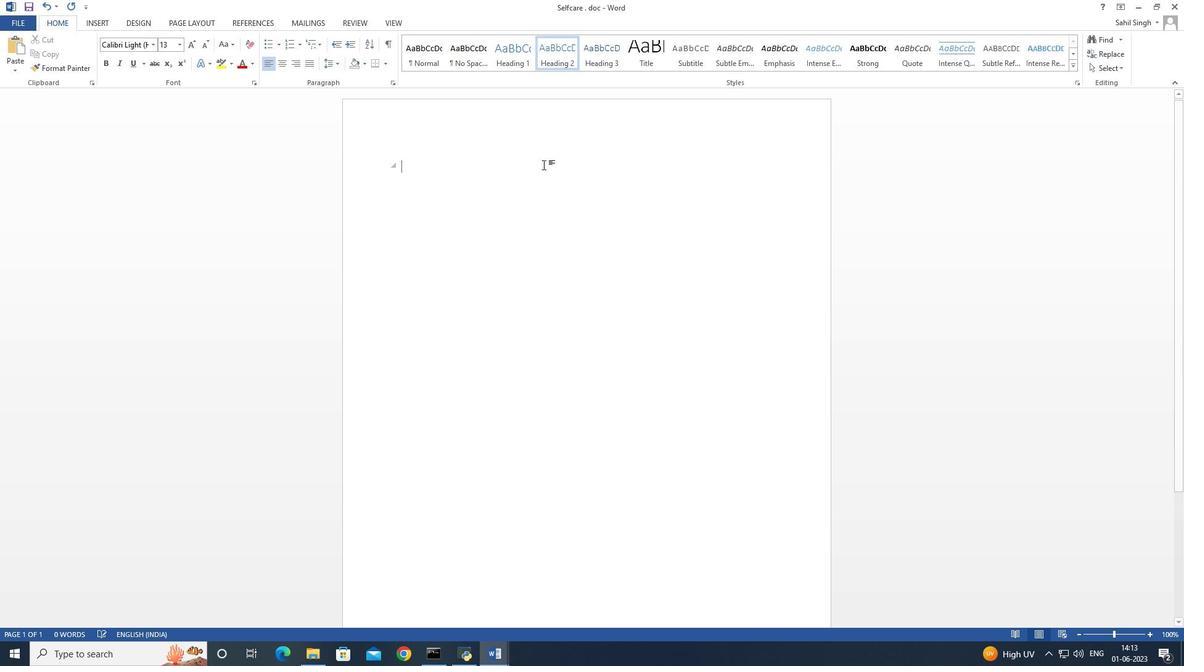 
Action: Mouse moved to (543, 164)
Screenshot: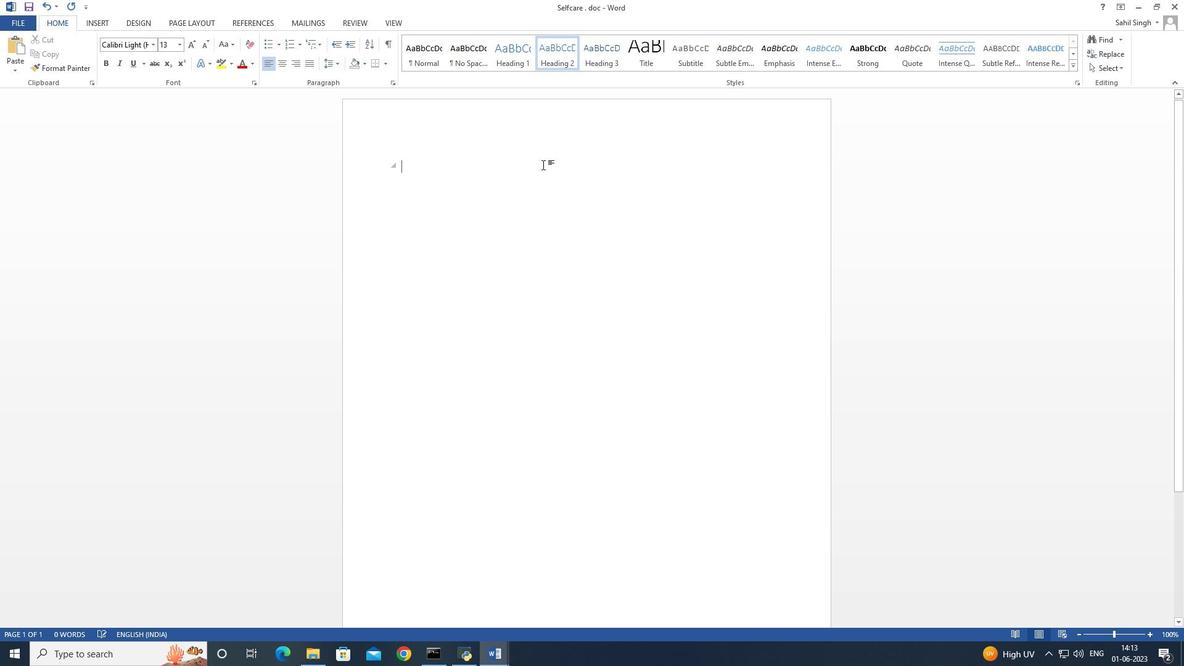 
Action: Key pressed <Key.shift>Self<Key.space><Key.shift>Care<Key.enter><Key.down><Key.shift><Key.shift><Key.shift>Self<Key.space>-ca<Key.backspace><Key.backspace><Key.shift>Care<Key.space><Key.shift>Involves<Key.space><Key.shift>Priop<Key.backspace><Key.backspace>oritizing<Key.space>one<Key.space>physical<Key.space>,<Key.space>emotional,<Key.space>and<Key.space>mental<Key.space>prioritizing<Key.space>one<Key.space>phy<Key.backspace><Key.backspace><Key.backspace><Key.backspace><Key.backspace><Key.backspace><Key.backspace><Key.backspace><Key.backspace><Key.backspace><Key.backspace><Key.backspace><Key.backspace><Key.backspace><Key.backspace><Key.backspace><Key.backspace><Key.backspace><Key.backspace><Key.backspace><Key.shift>Well<Key.space>-<Key.space>being<Key.space>.it<Key.space>includes<Key.space>activities<Key.space>such<Key.space>as<Key.space>exercise<Key.space>rest<Key.space>,pursing<Key.space>hobbies<Key.space>and<Key.space>setting<Key.space>boundaries<Key.space><Key.shift>Engaging<Key.space>in<Key.space><Key.shift>Self-care<Key.space><Key.shift>Practices<Key.space>is<Key.space>essential<Key.space>for<Key.space>maintaing<Key.space><Key.backspace>g<Key.space><Key.backspace><Key.backspace><Key.backspace>ning<Key.space>balance<Key.space>preventing<Key.space>but<Key.backspace>rnout<Key.space>and<Key.space>nurturing<Key.space>a<Key.space>healthy<Key.space>relationship<Key.space>with<Key.space>oneself<Key.space>.
Screenshot: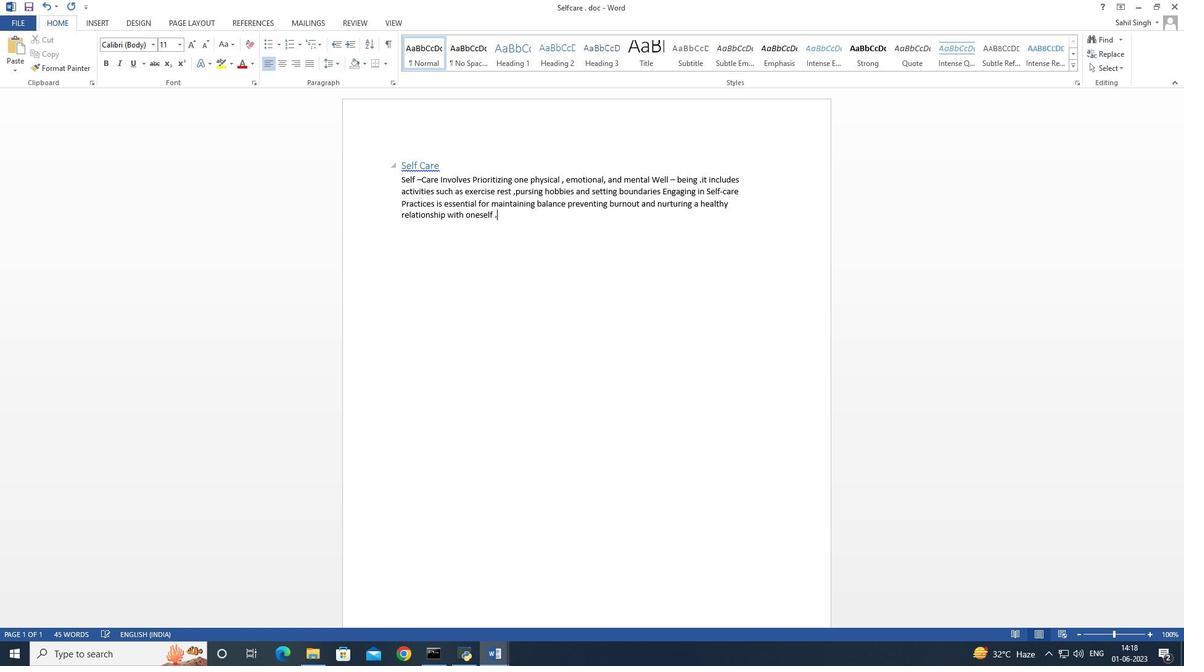
Action: Mouse moved to (496, 214)
Screenshot: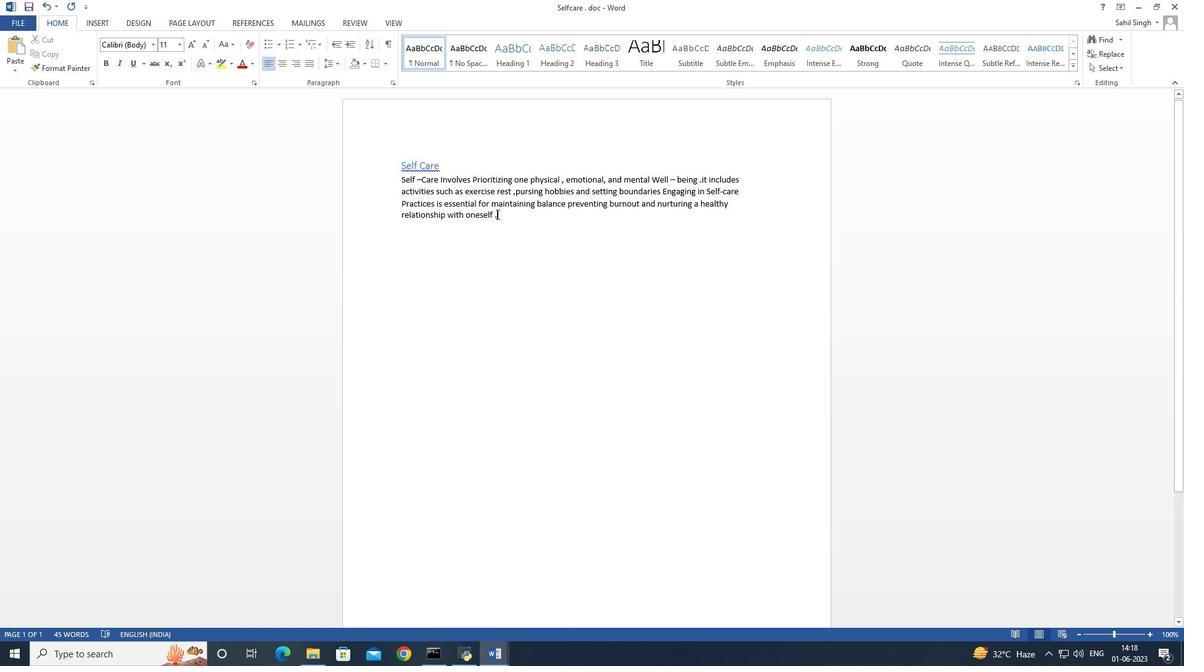 
Action: Mouse pressed left at (496, 214)
Screenshot: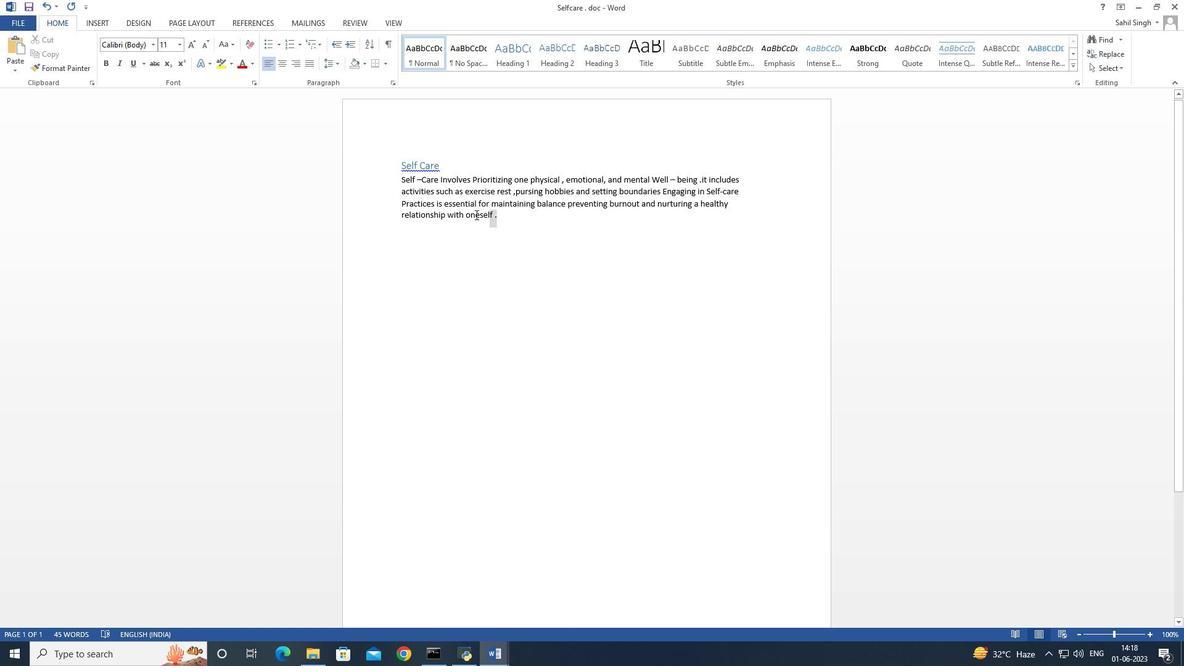 
Action: Mouse moved to (462, 145)
Screenshot: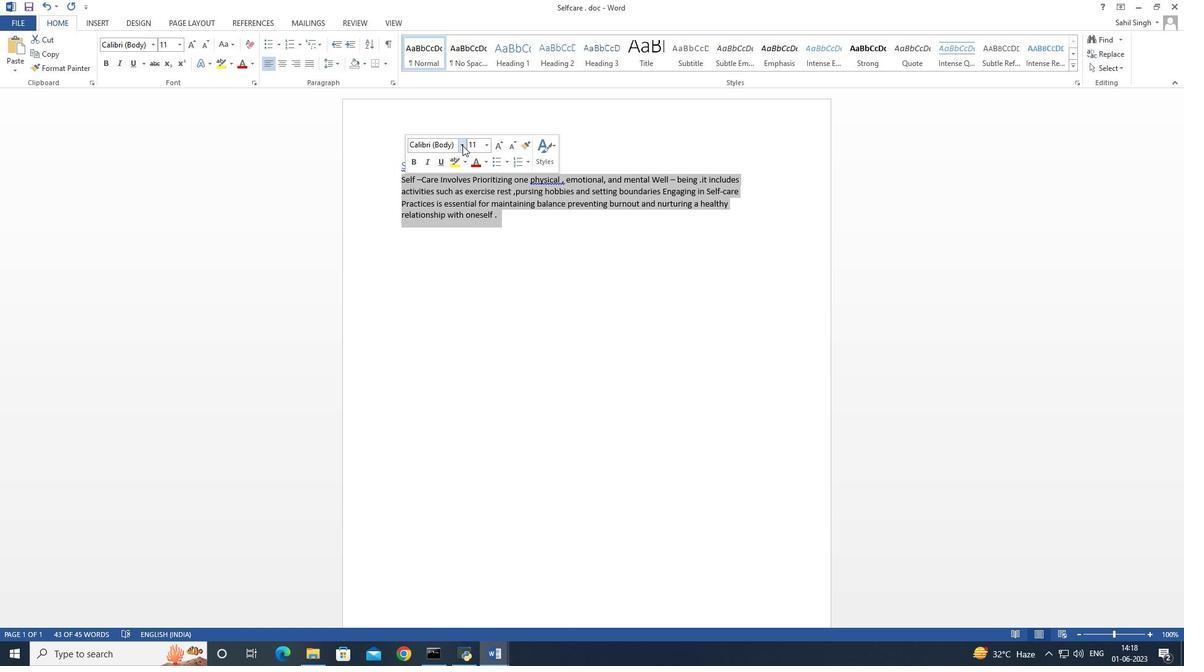 
Action: Mouse pressed left at (462, 145)
Screenshot: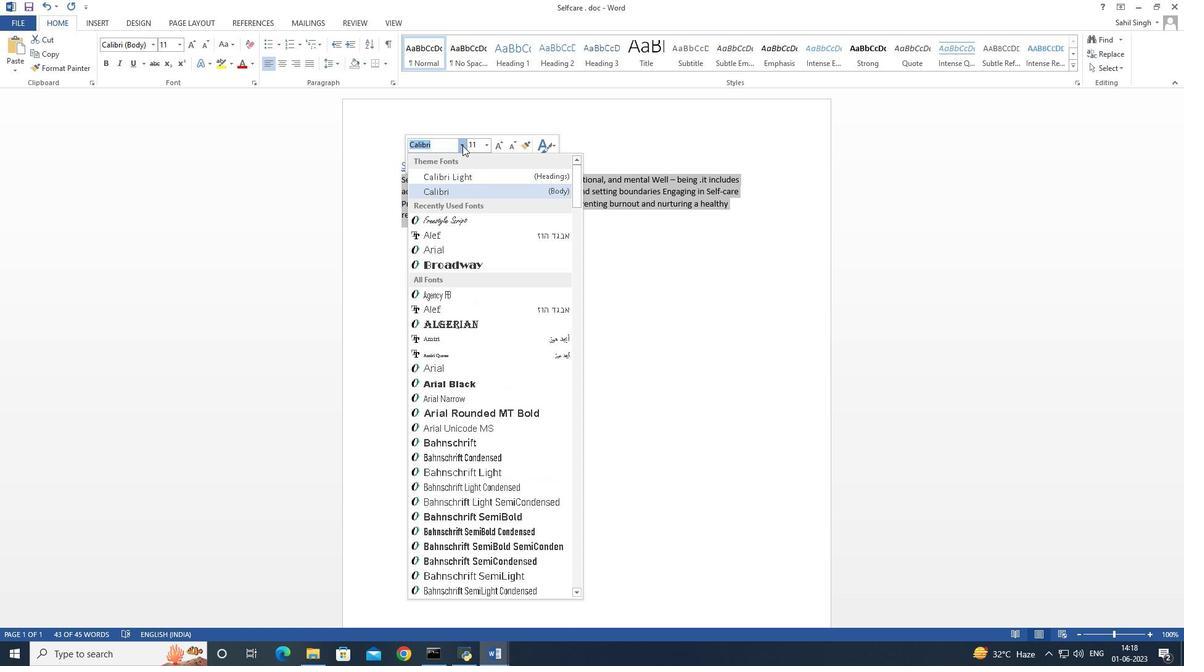 
Action: Mouse moved to (449, 146)
Screenshot: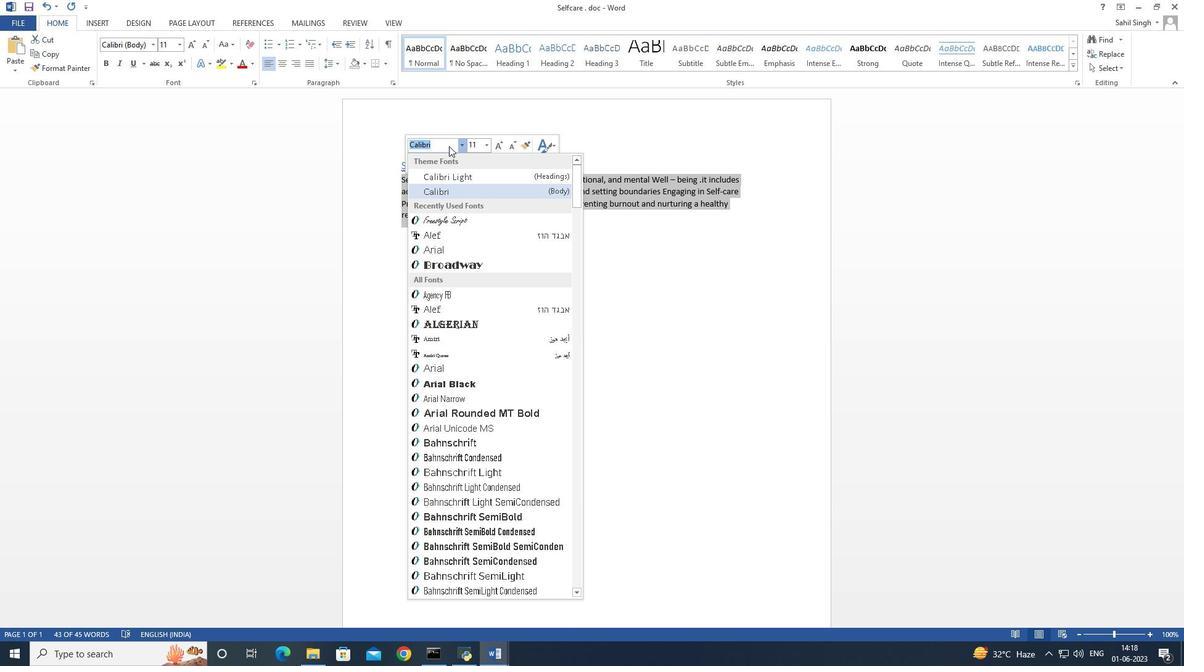 
Action: Key pressed <Key.backspace>free<Key.enter>
Screenshot: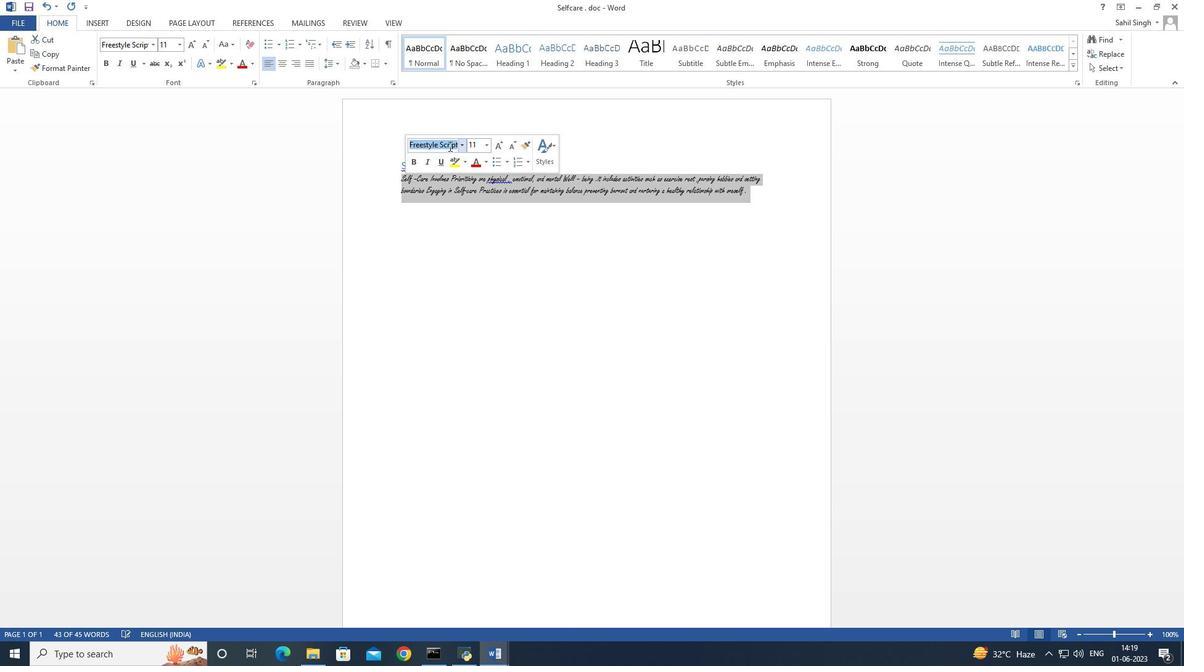 
Action: Mouse moved to (489, 146)
Screenshot: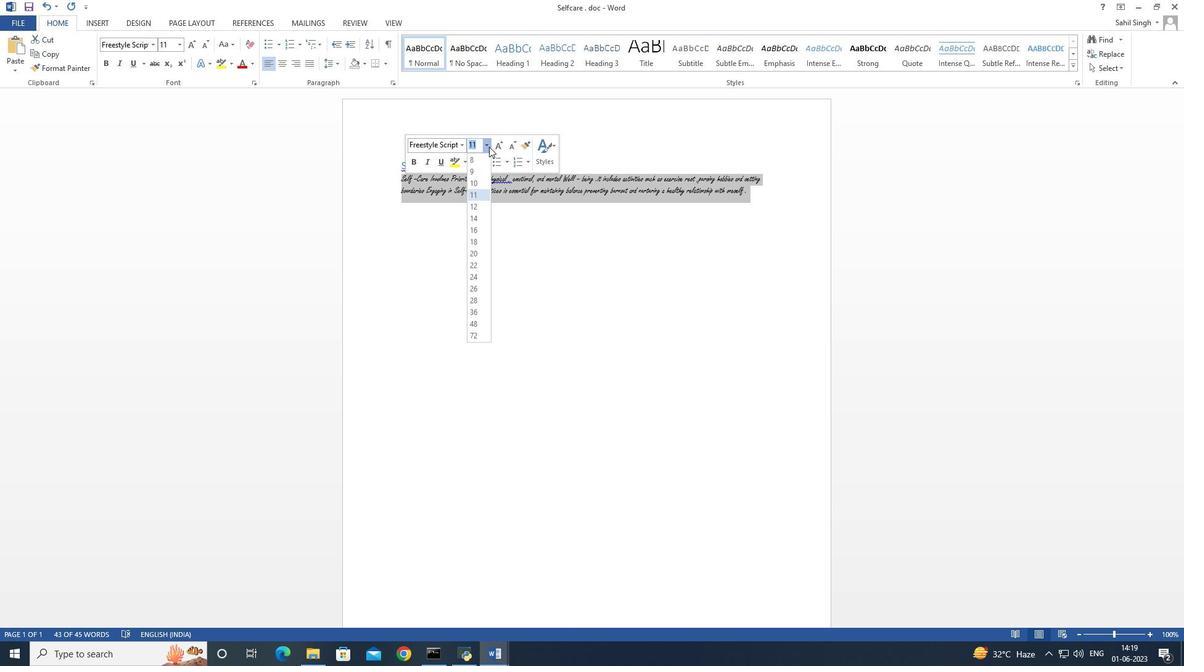 
Action: Mouse pressed left at (489, 146)
Screenshot: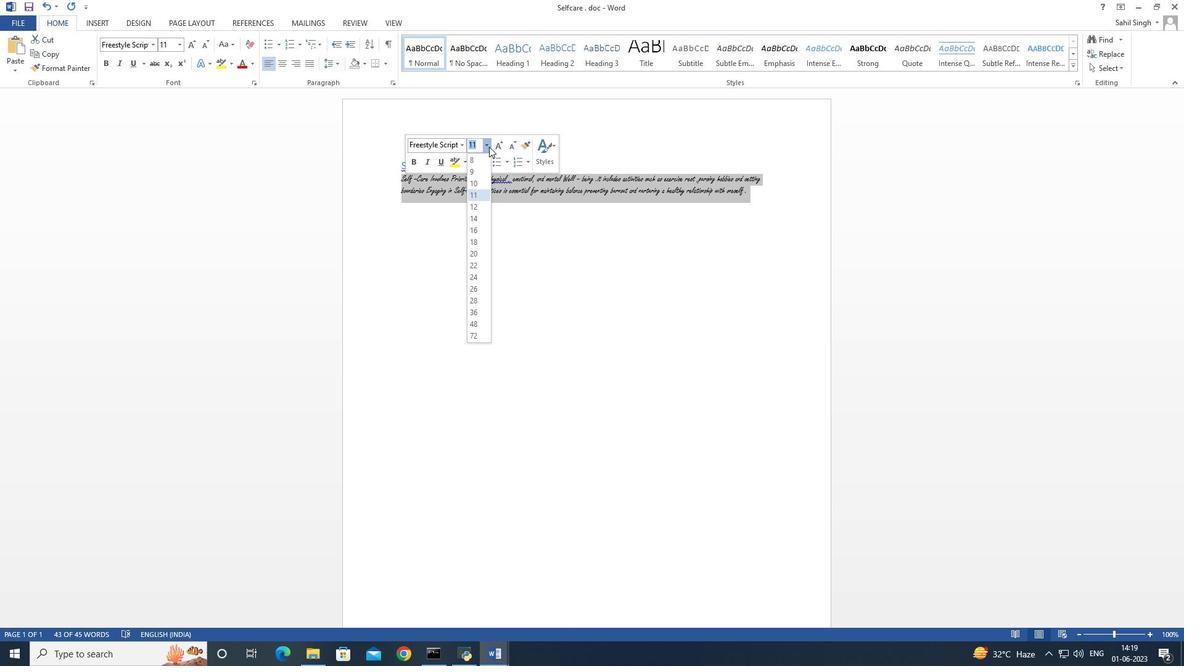 
Action: Mouse moved to (480, 206)
Screenshot: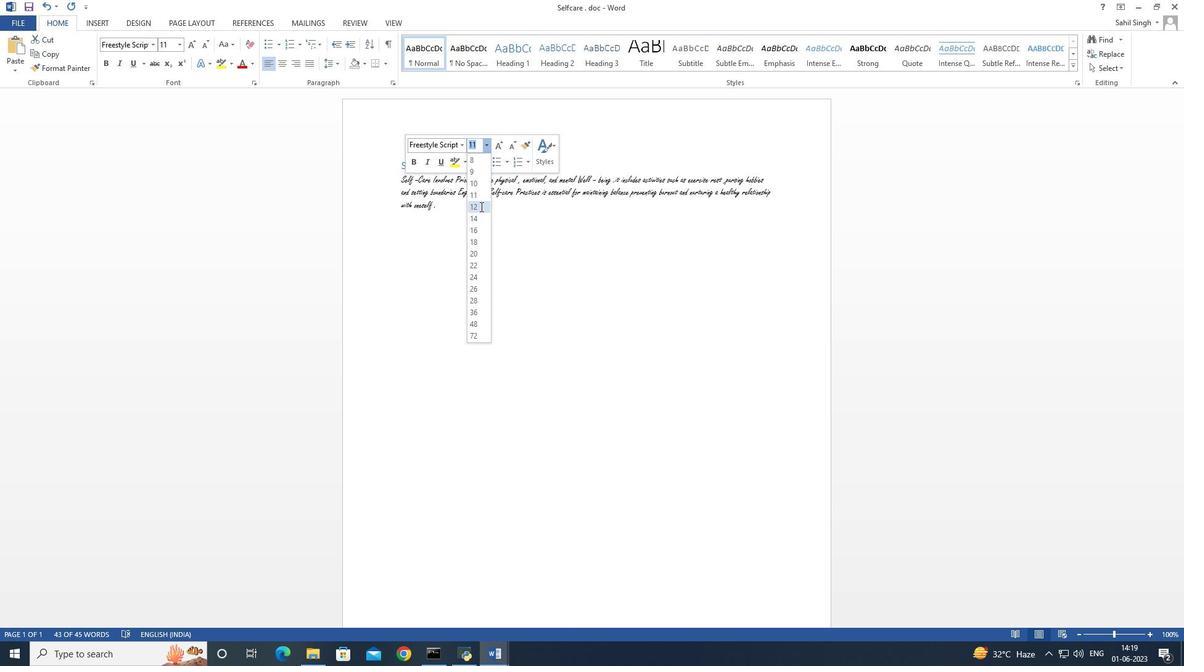 
Action: Mouse pressed left at (480, 206)
Screenshot: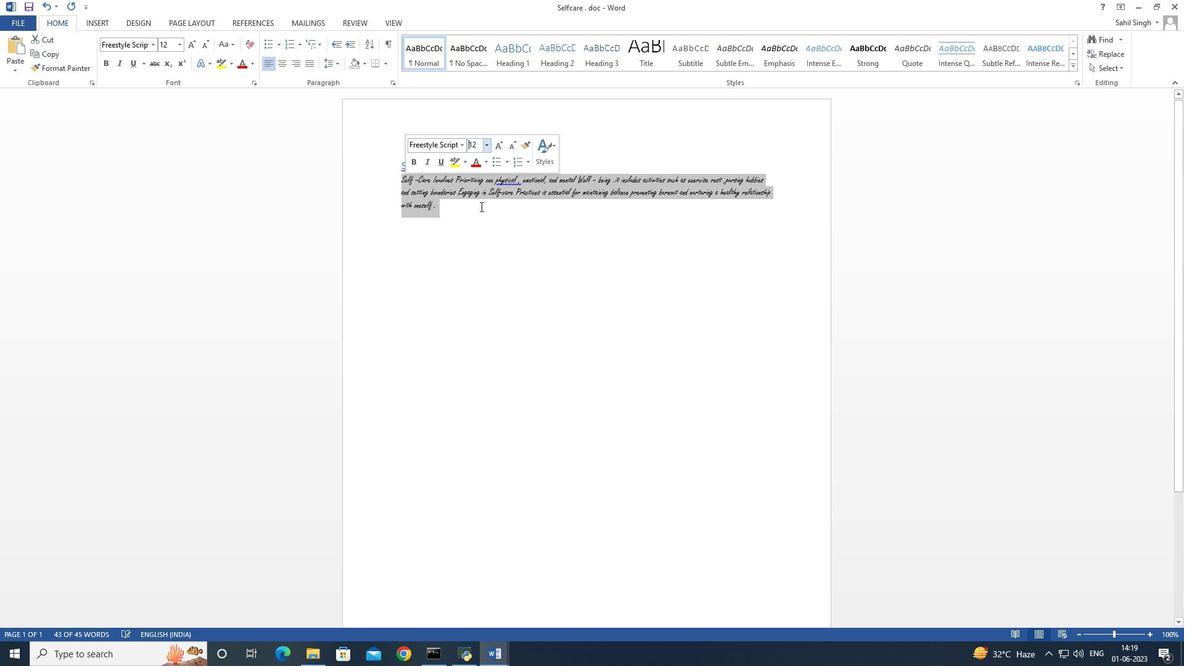 
Action: Mouse moved to (506, 243)
Screenshot: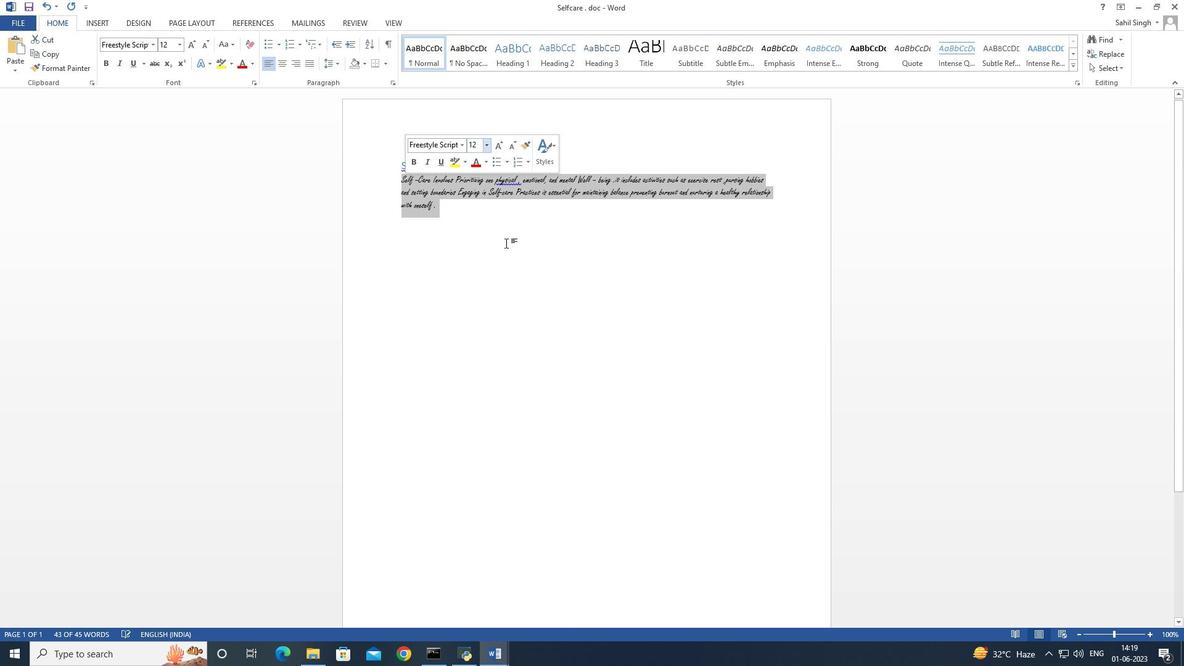
Action: Mouse pressed left at (506, 243)
Screenshot: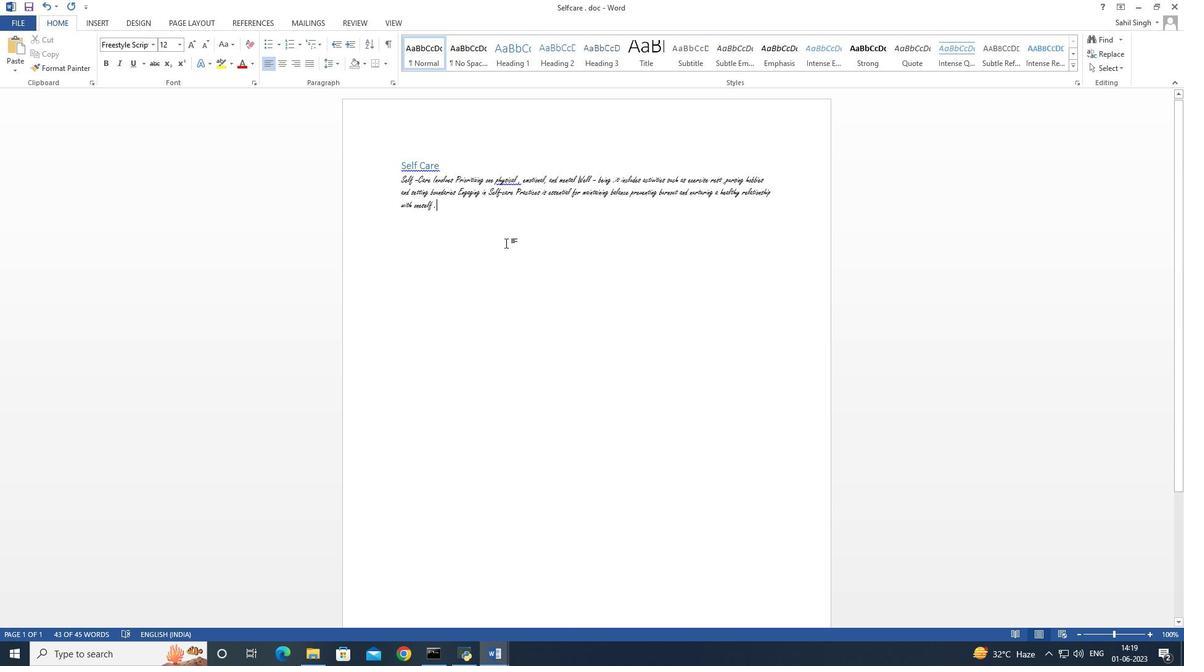 
Action: Mouse moved to (440, 163)
Screenshot: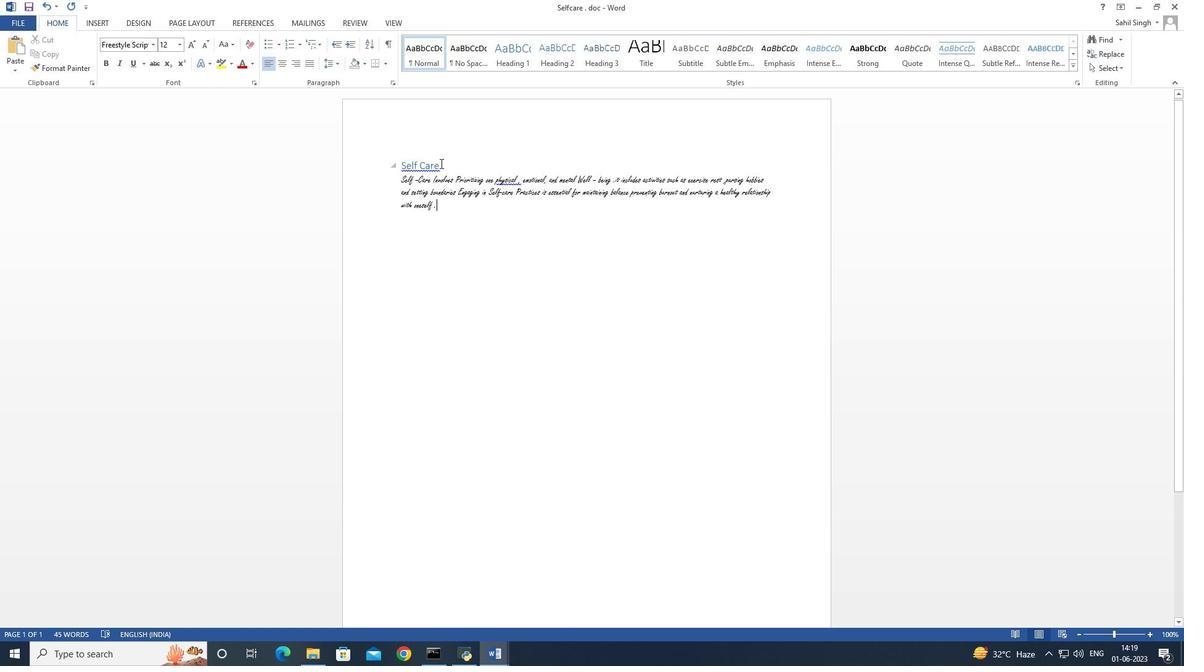 
Action: Mouse pressed left at (440, 163)
Screenshot: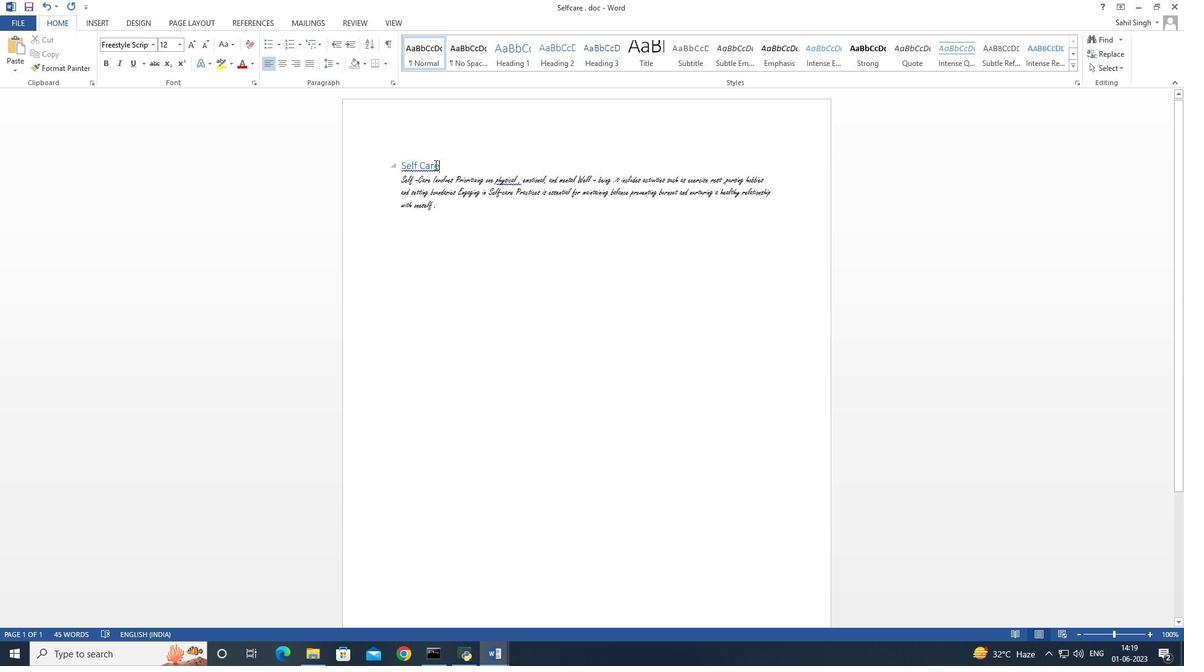 
Action: Mouse moved to (454, 128)
Screenshot: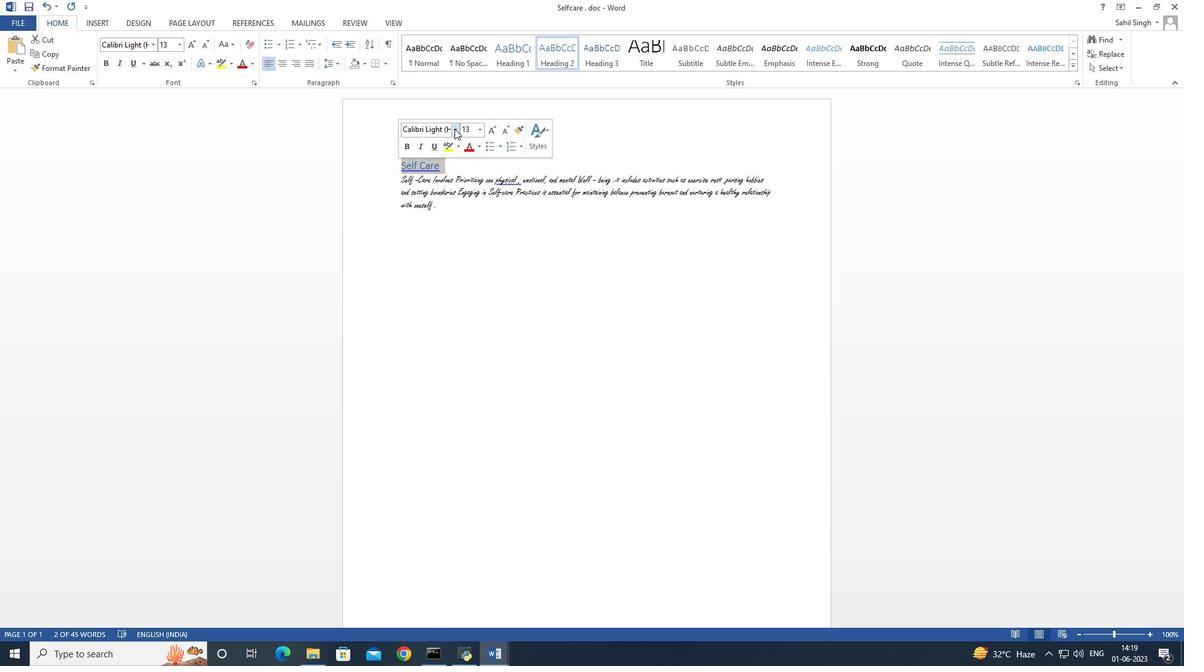 
Action: Mouse pressed left at (454, 128)
Screenshot: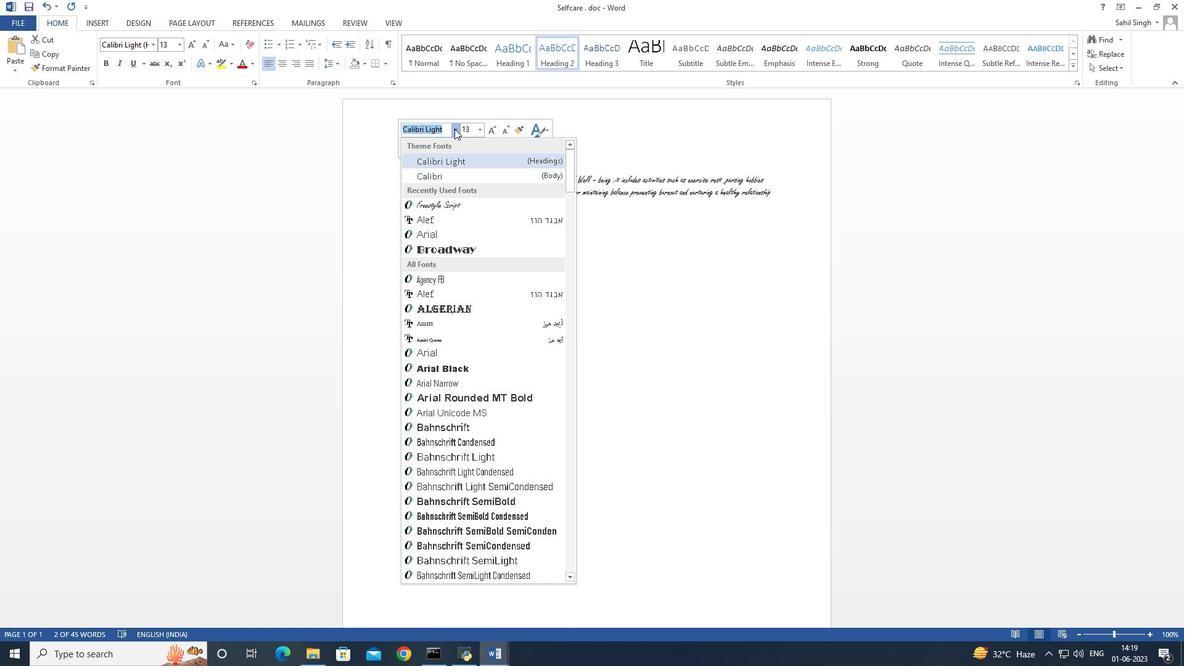 
Action: Mouse moved to (454, 128)
Screenshot: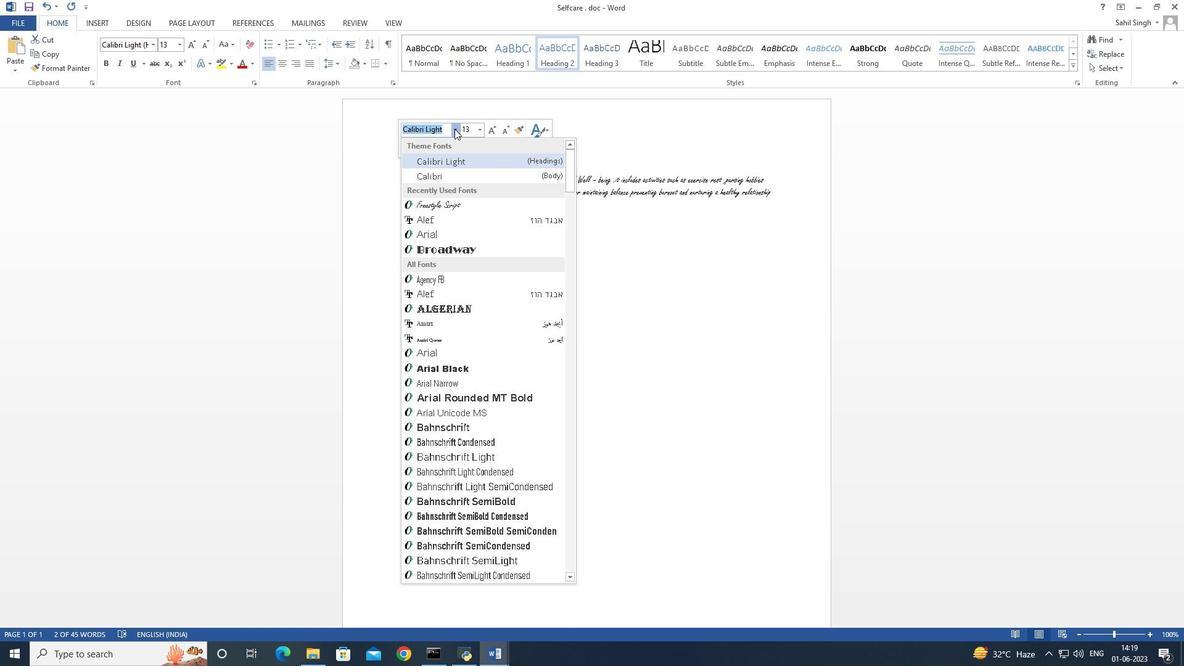 
Action: Key pressed <Key.shift>Eng<Key.enter>
Screenshot: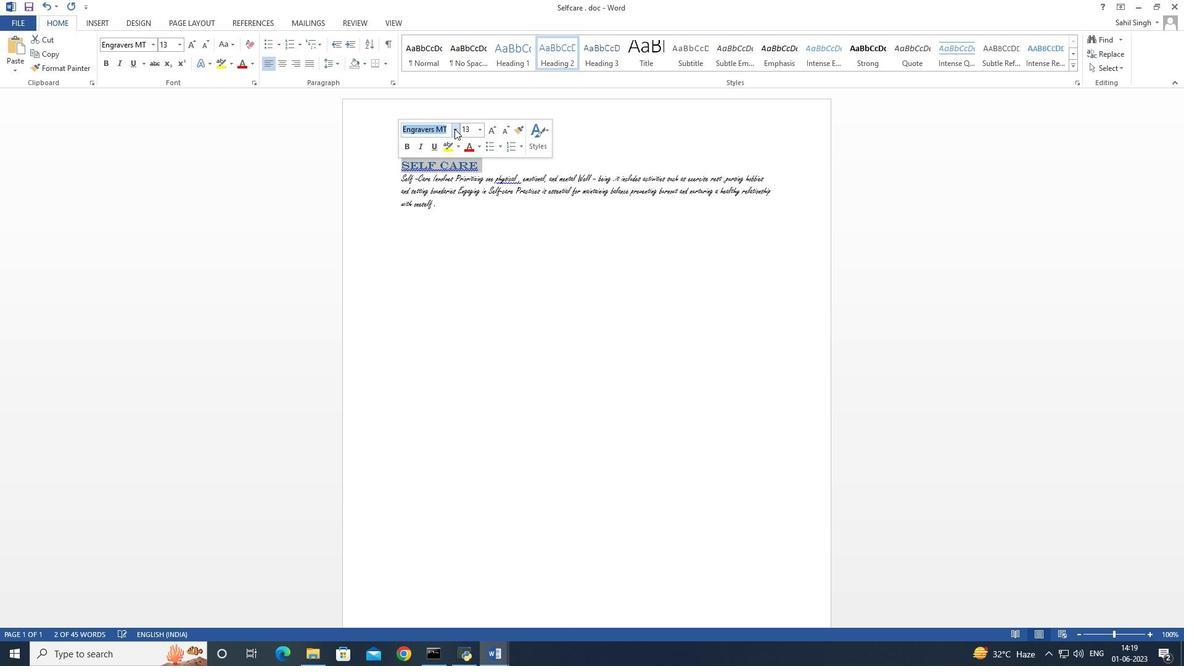 
Action: Mouse moved to (479, 132)
Screenshot: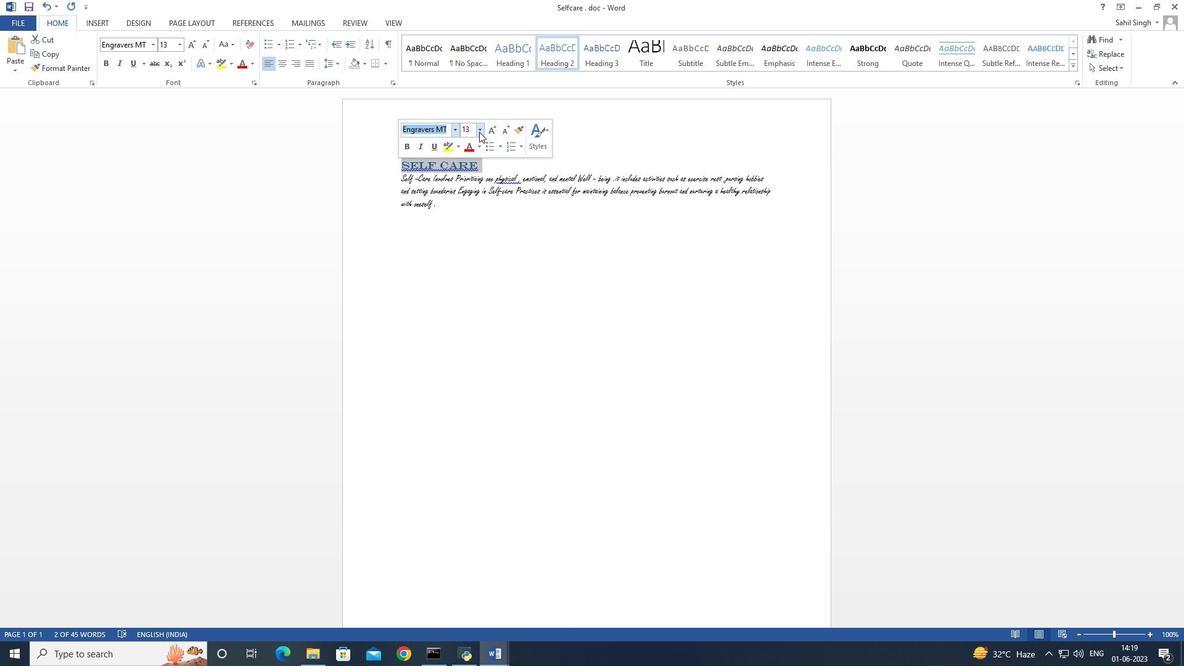 
Action: Mouse pressed left at (479, 132)
Screenshot: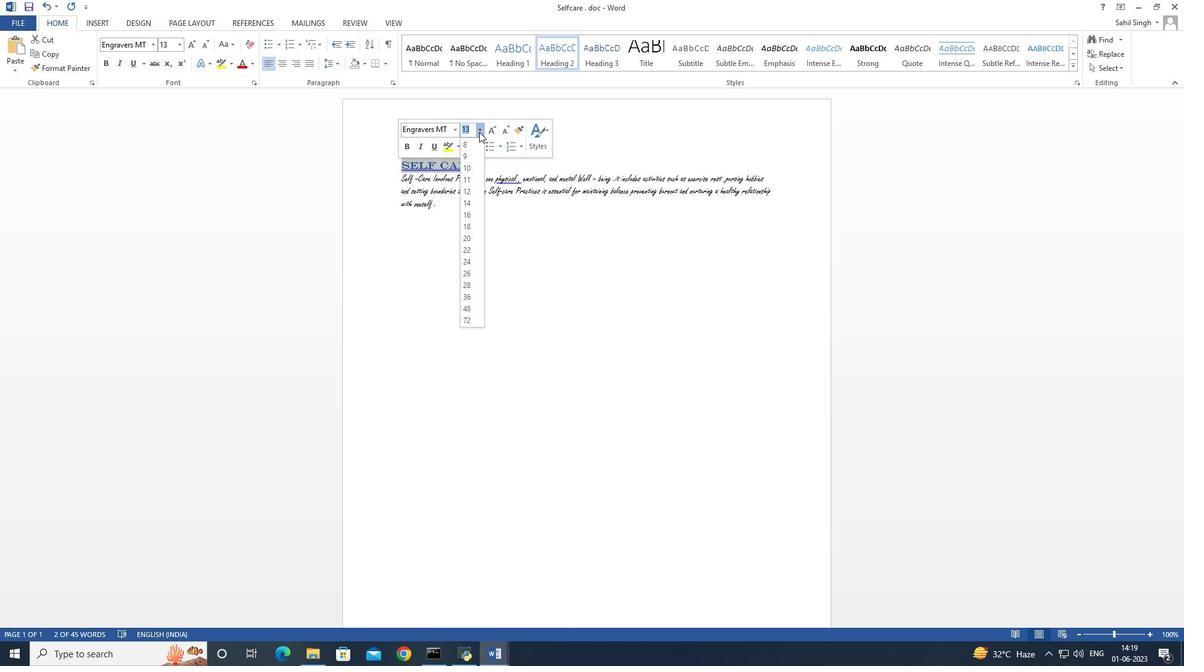 
Action: Mouse moved to (473, 204)
Screenshot: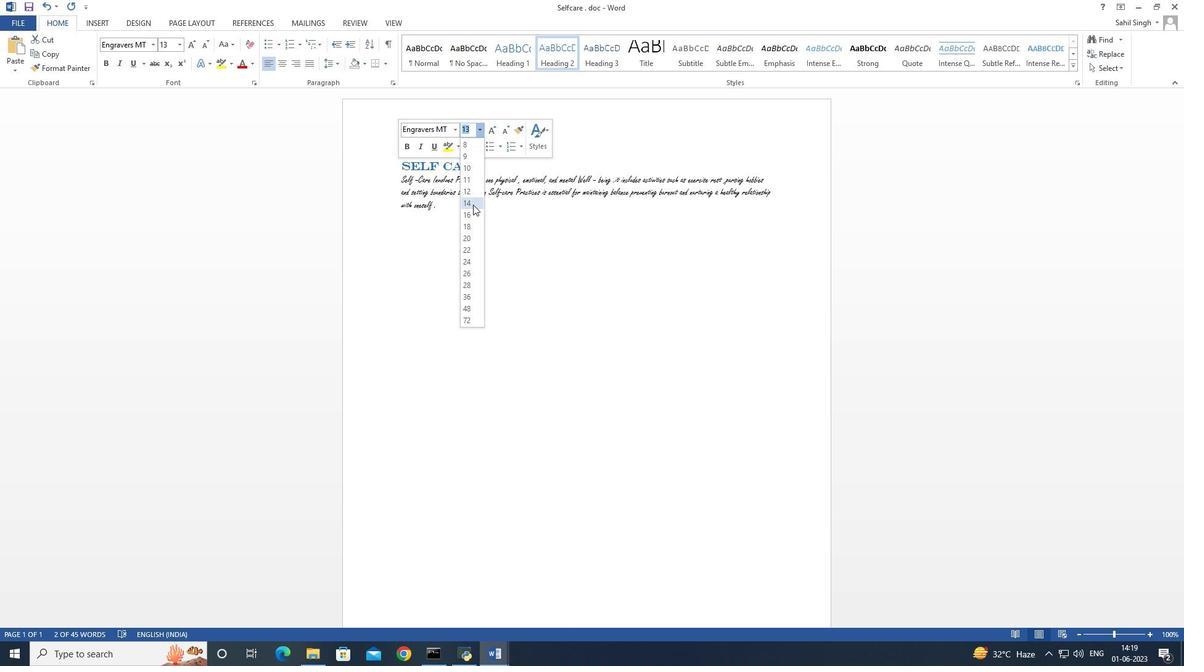 
Action: Mouse pressed left at (473, 204)
Screenshot: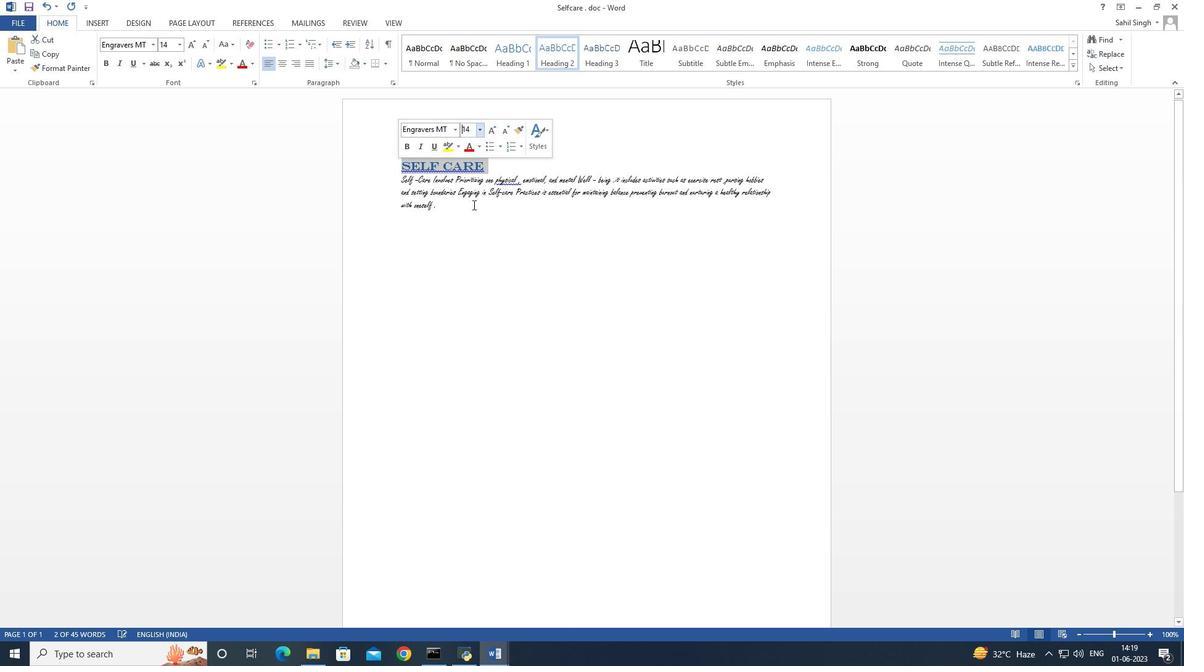 
Action: Mouse moved to (507, 297)
Screenshot: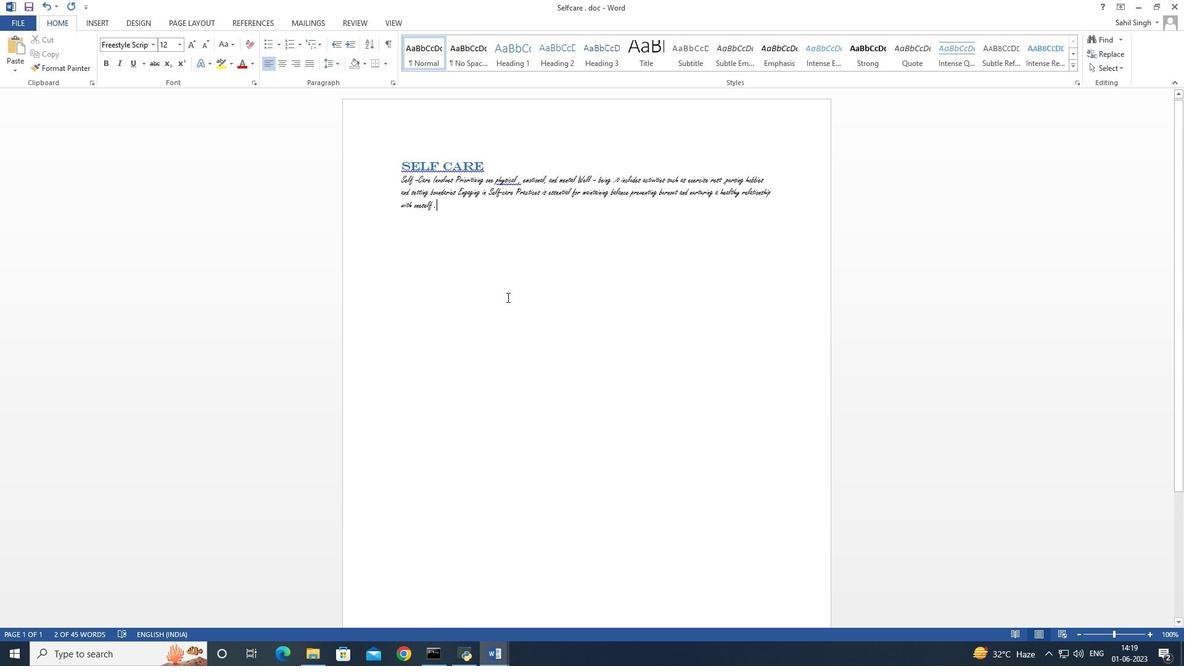 
Action: Mouse pressed left at (507, 297)
Screenshot: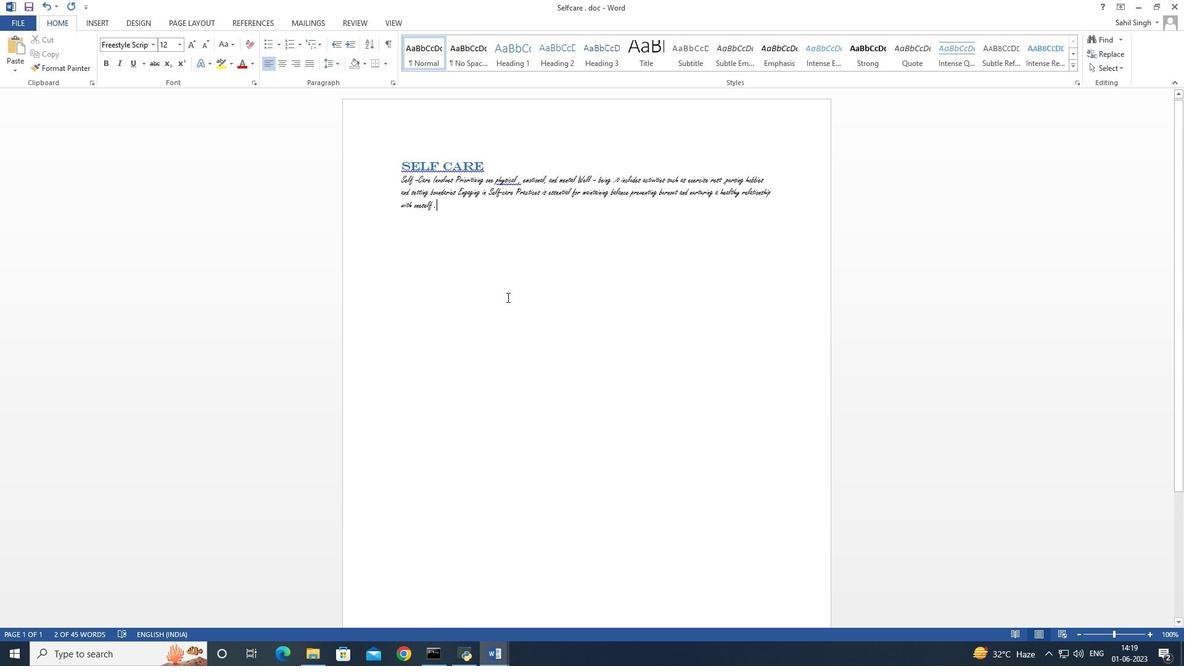 
Action: Mouse moved to (280, 66)
Screenshot: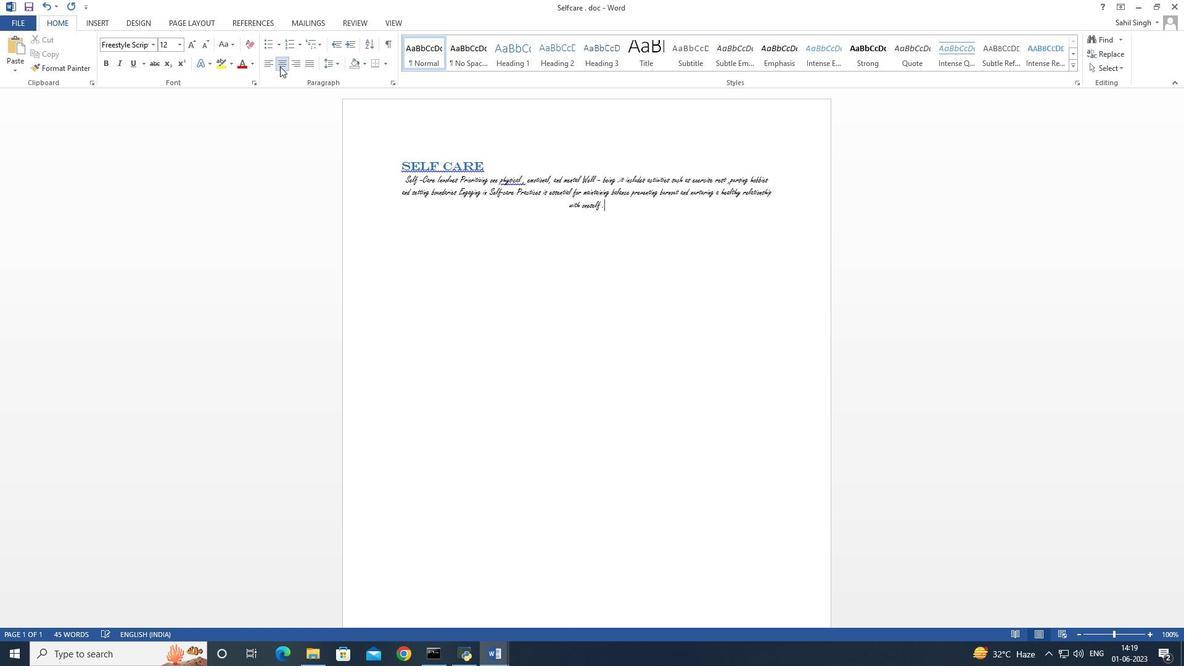 
Action: Mouse pressed left at (280, 66)
Screenshot: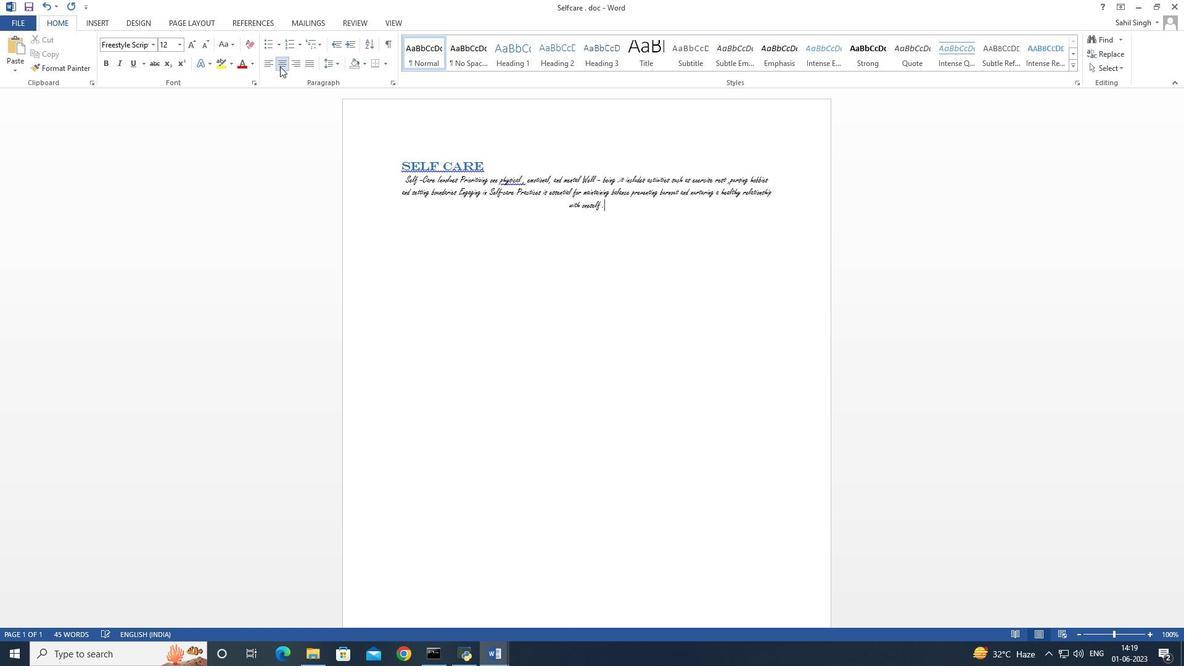 
Action: Mouse moved to (270, 62)
Screenshot: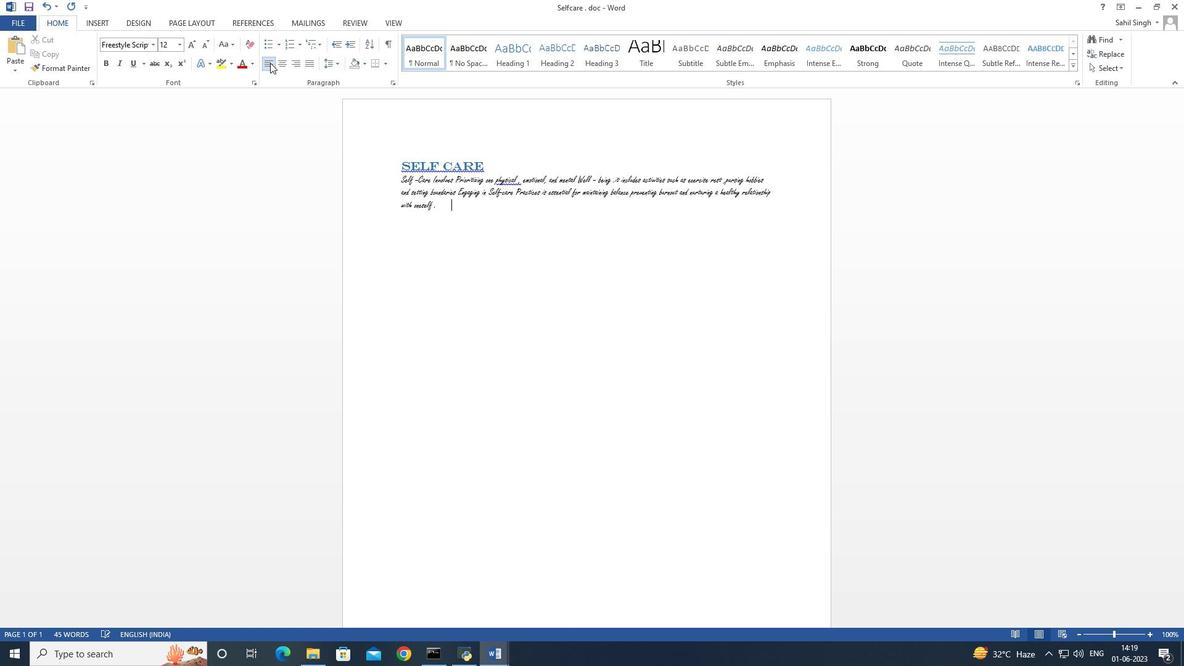 
Action: Mouse pressed left at (270, 62)
Screenshot: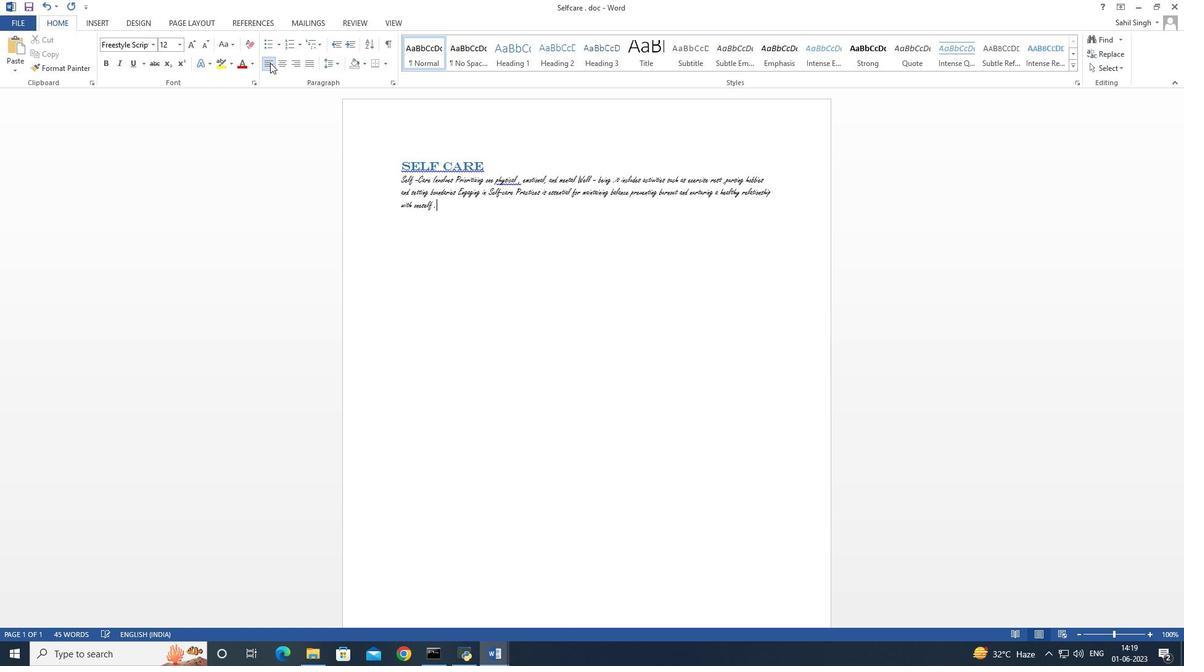 
Action: Mouse moved to (512, 376)
Screenshot: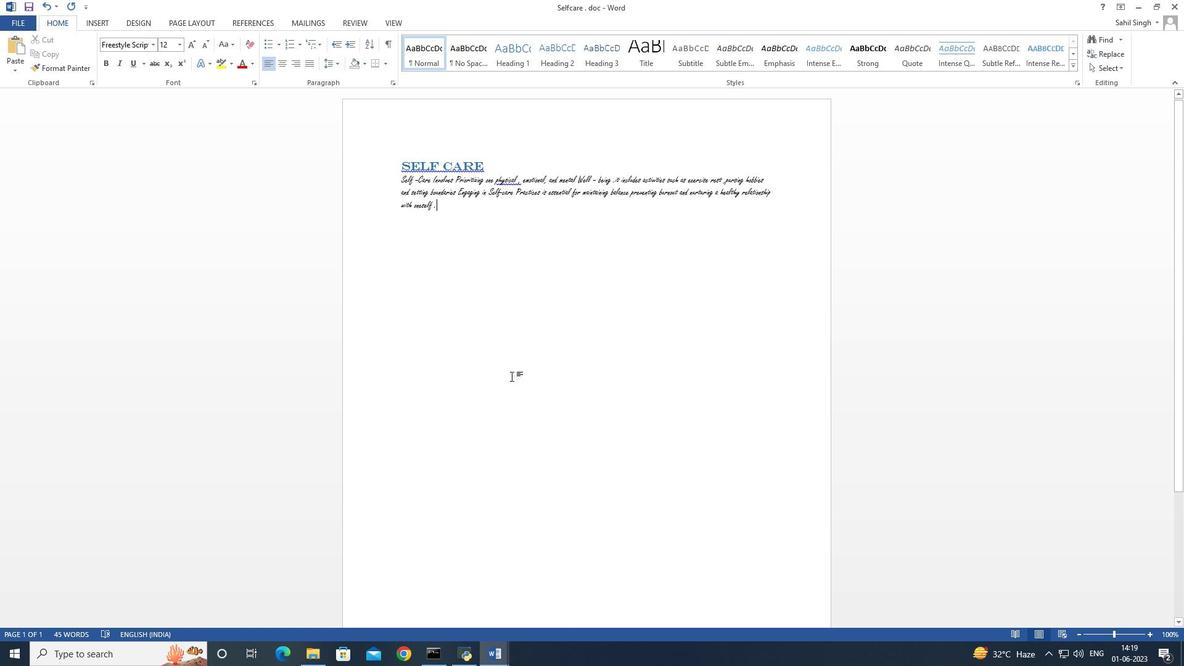
